 Task: Find connections with filter location Olten with filter topic #lifewith filter profile language Potuguese with filter current company Allegis Group with filter school Smt Mithibai Motiram Kundnani College of Commerce and Economics 32nd Road Bandra Mumbai 400 050 with filter industry Legislative Offices with filter service category Interaction Design with filter keywords title Brand Strategist
Action: Mouse moved to (472, 68)
Screenshot: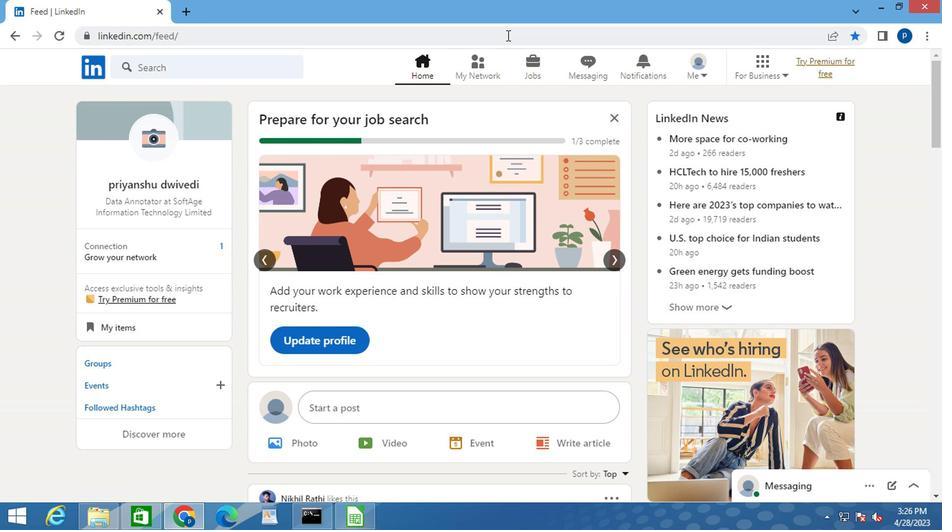 
Action: Mouse pressed left at (472, 68)
Screenshot: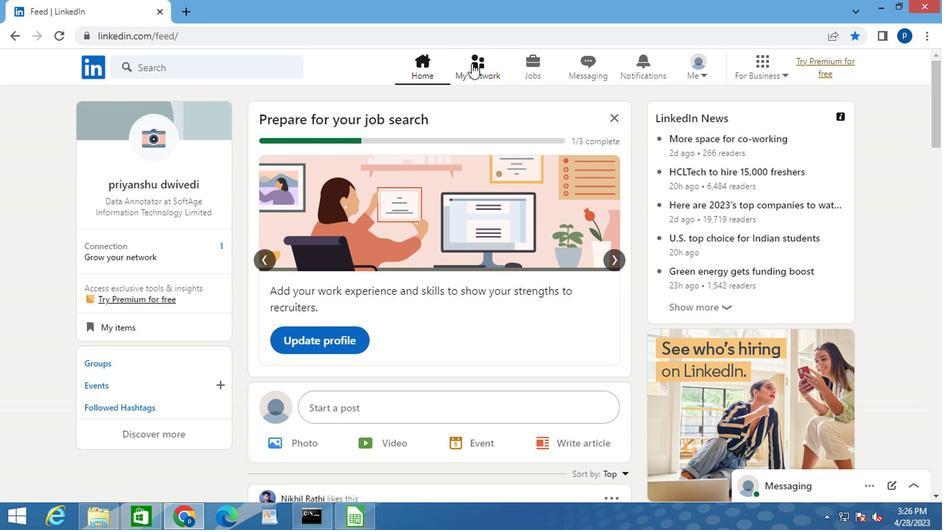 
Action: Mouse moved to (179, 148)
Screenshot: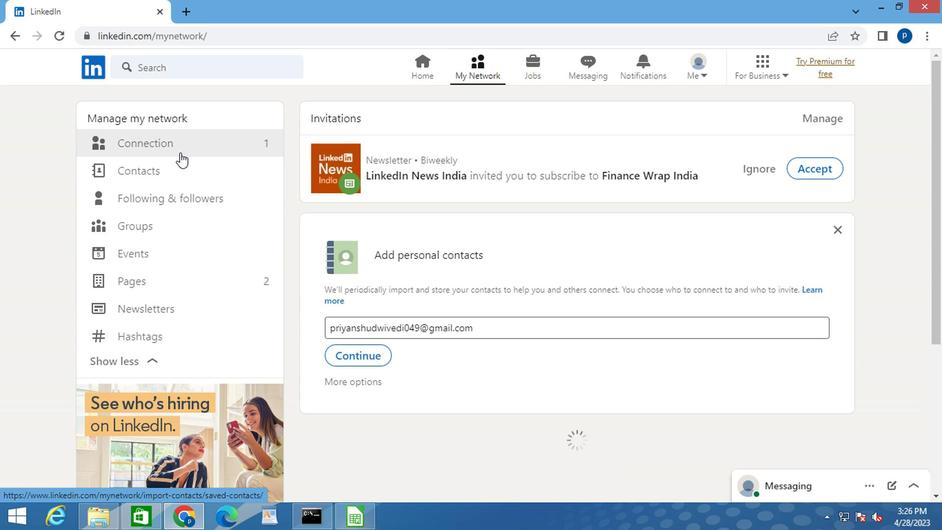 
Action: Mouse pressed left at (179, 148)
Screenshot: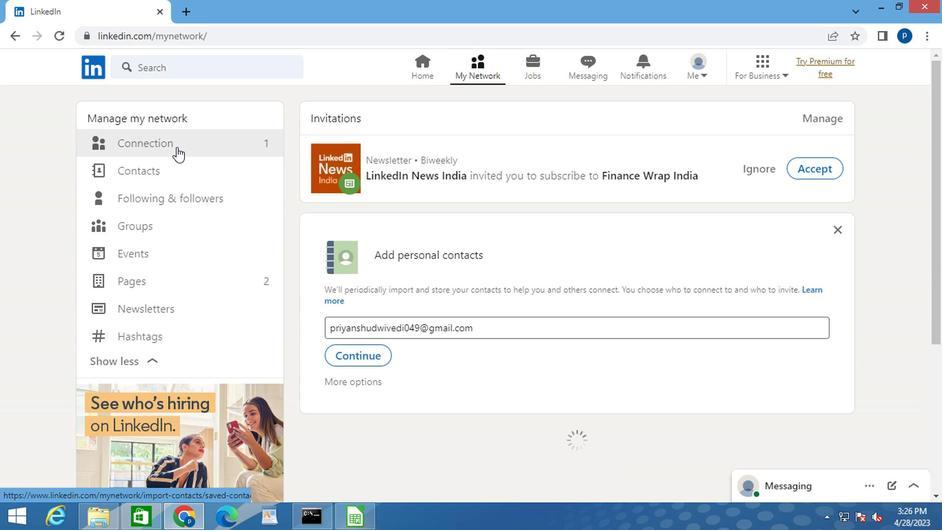 
Action: Mouse moved to (564, 150)
Screenshot: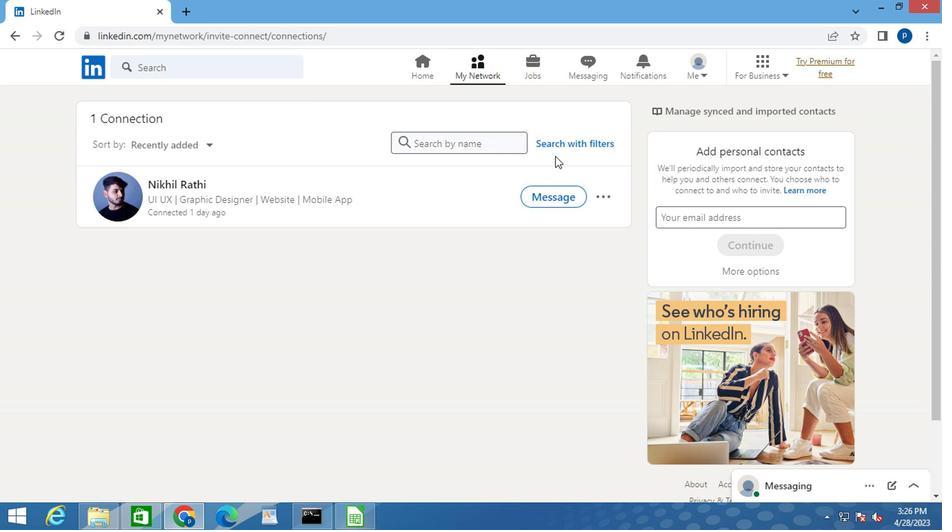 
Action: Mouse pressed left at (564, 150)
Screenshot: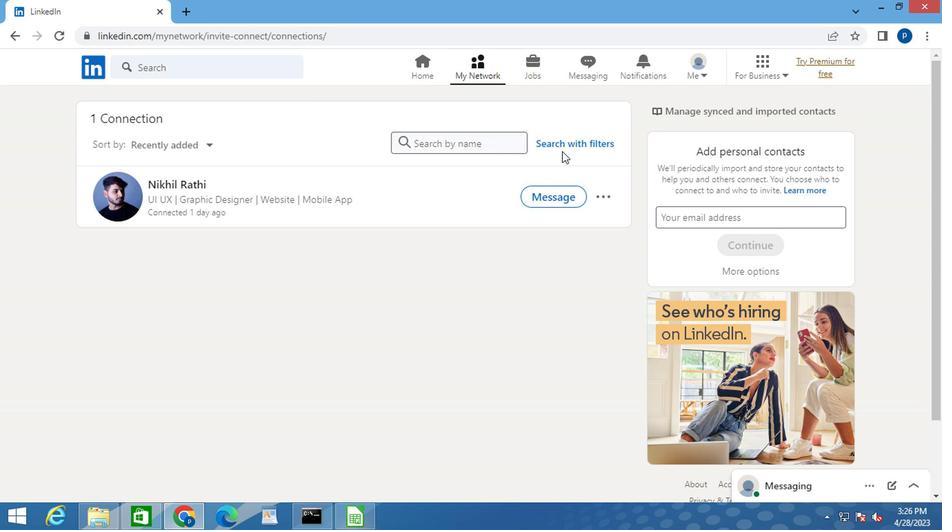 
Action: Mouse moved to (518, 111)
Screenshot: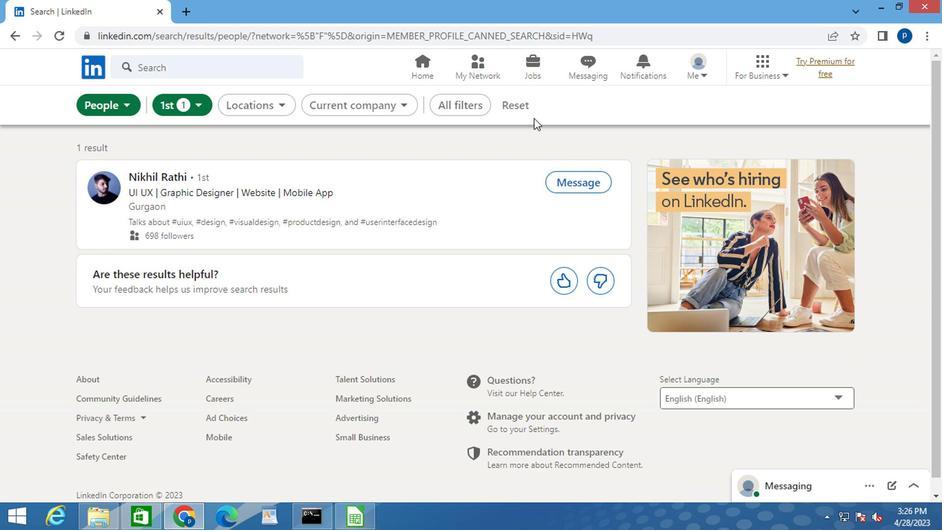 
Action: Mouse pressed left at (518, 111)
Screenshot: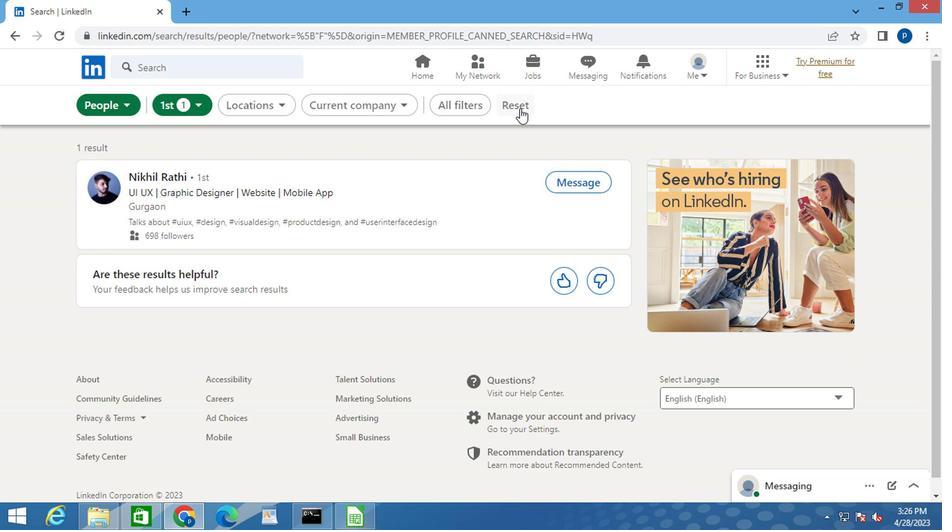 
Action: Mouse moved to (500, 107)
Screenshot: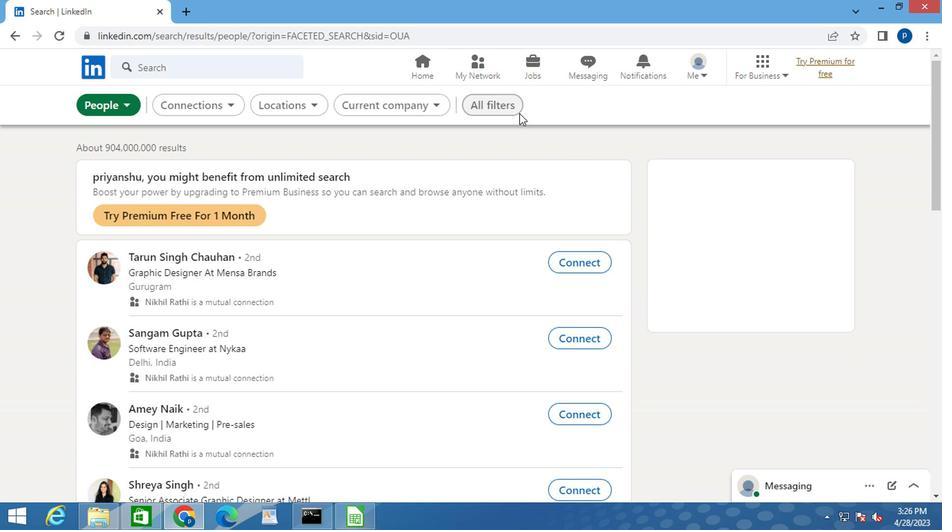 
Action: Mouse pressed left at (500, 107)
Screenshot: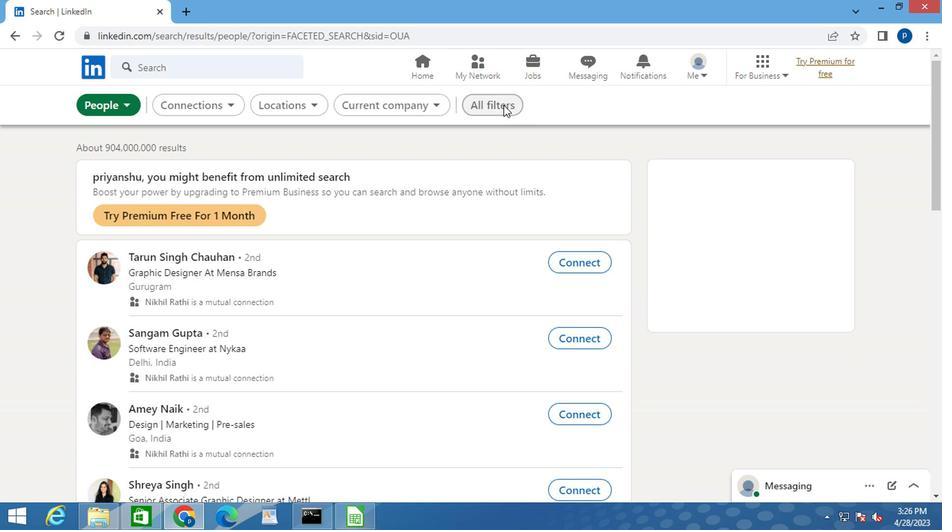 
Action: Mouse moved to (692, 339)
Screenshot: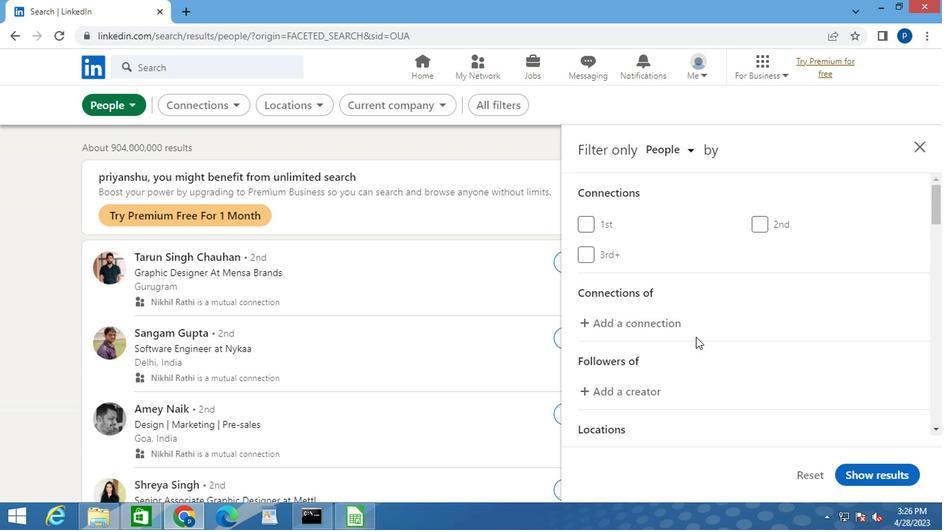 
Action: Mouse scrolled (692, 338) with delta (0, 0)
Screenshot: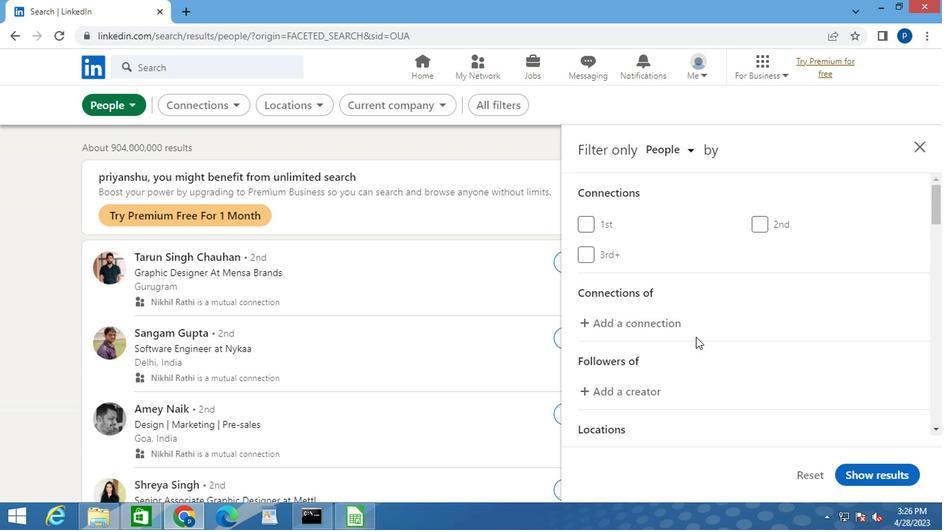 
Action: Mouse moved to (692, 339)
Screenshot: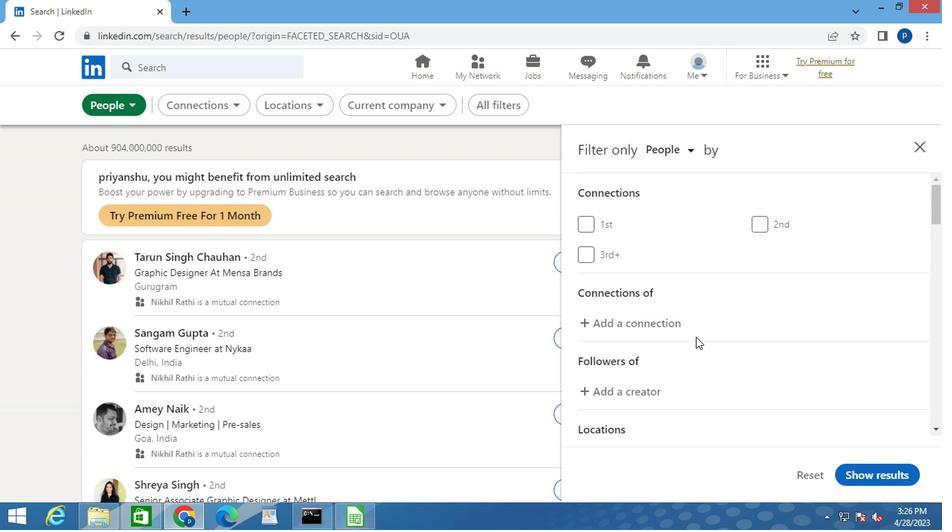 
Action: Mouse scrolled (692, 339) with delta (0, 0)
Screenshot: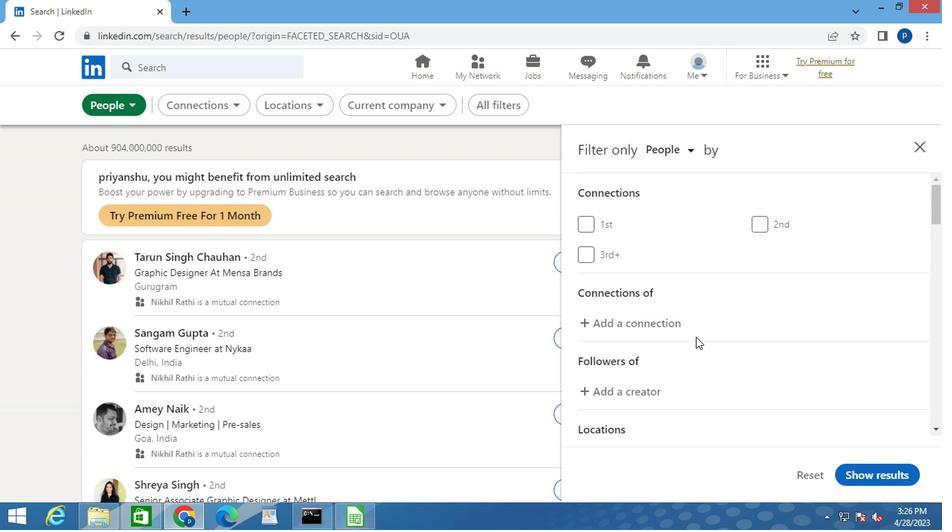 
Action: Mouse scrolled (692, 339) with delta (0, 0)
Screenshot: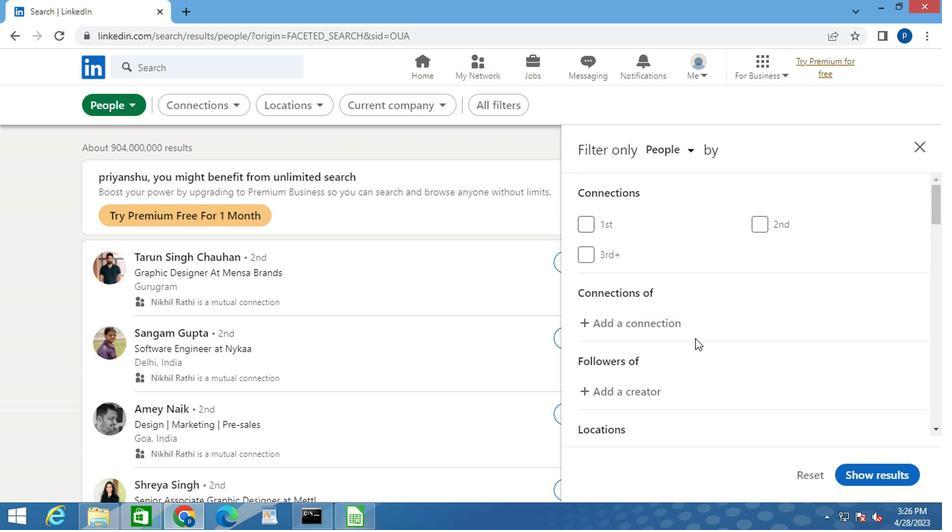 
Action: Mouse moved to (768, 310)
Screenshot: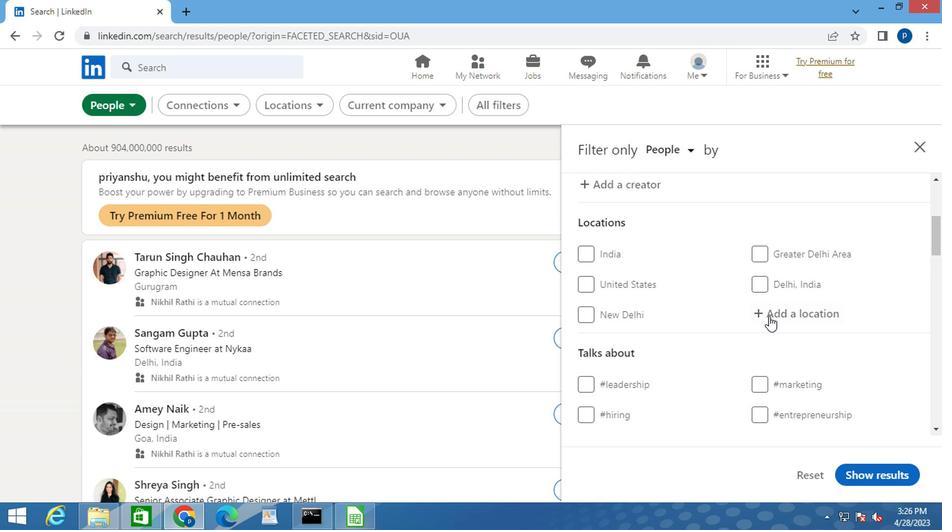 
Action: Mouse pressed left at (768, 310)
Screenshot: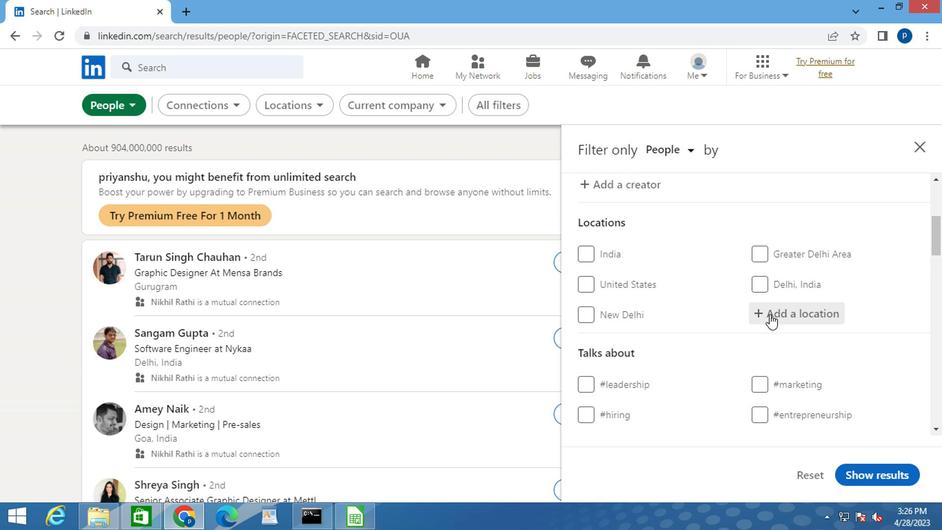 
Action: Key pressed o<Key.caps_lock>lten
Screenshot: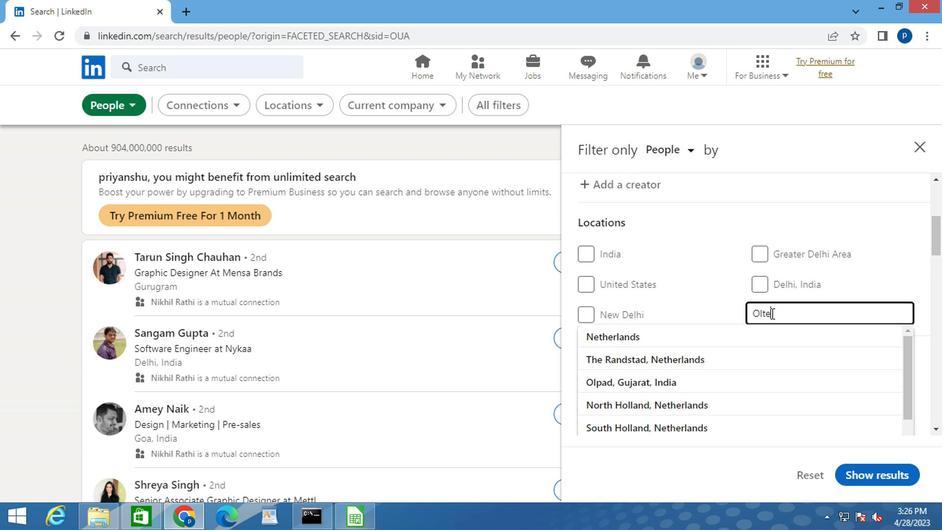 
Action: Mouse moved to (686, 328)
Screenshot: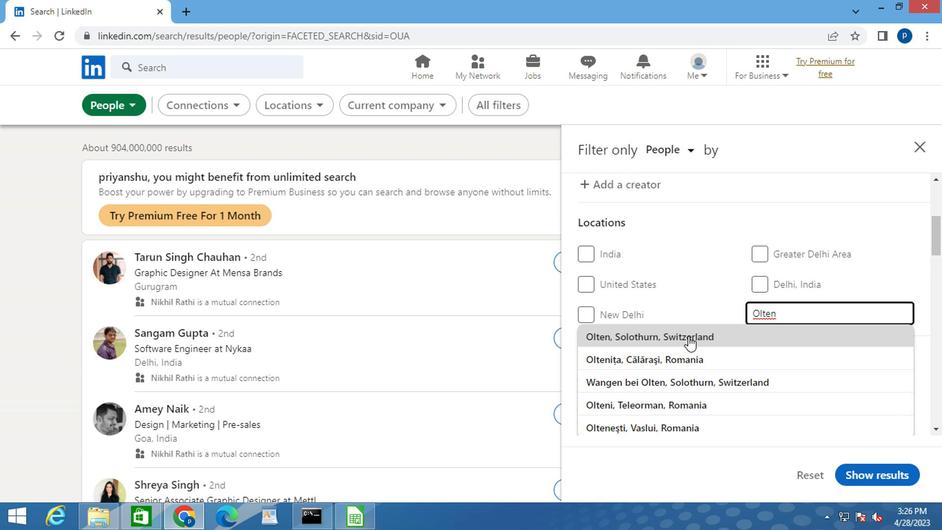 
Action: Mouse pressed left at (686, 328)
Screenshot: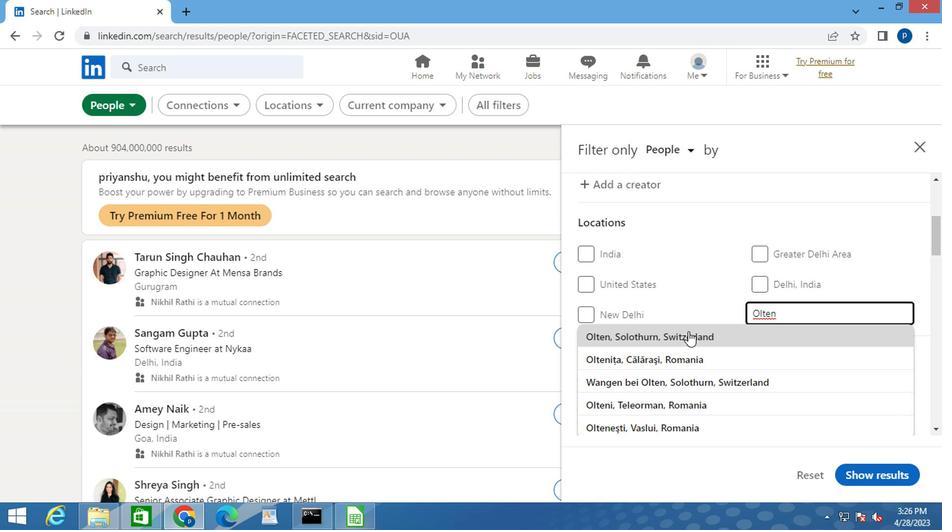 
Action: Mouse scrolled (686, 328) with delta (0, 0)
Screenshot: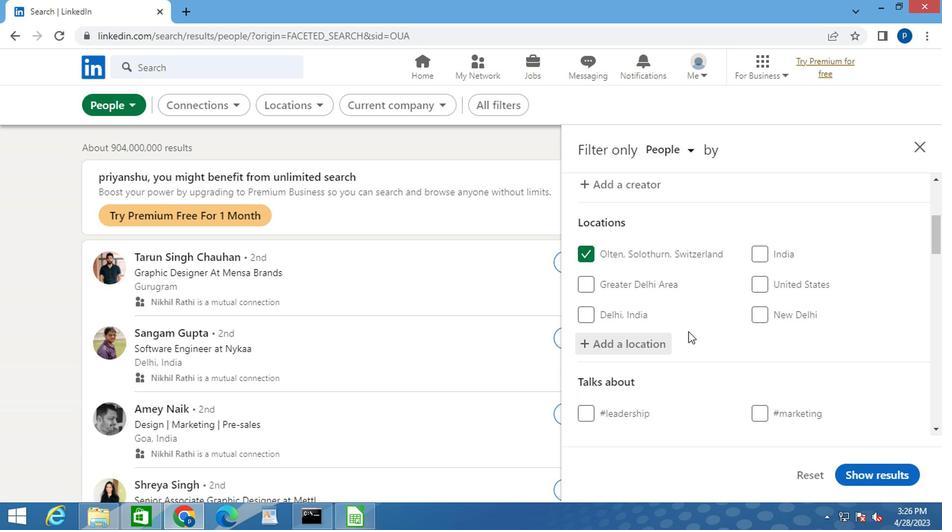 
Action: Mouse scrolled (686, 328) with delta (0, 0)
Screenshot: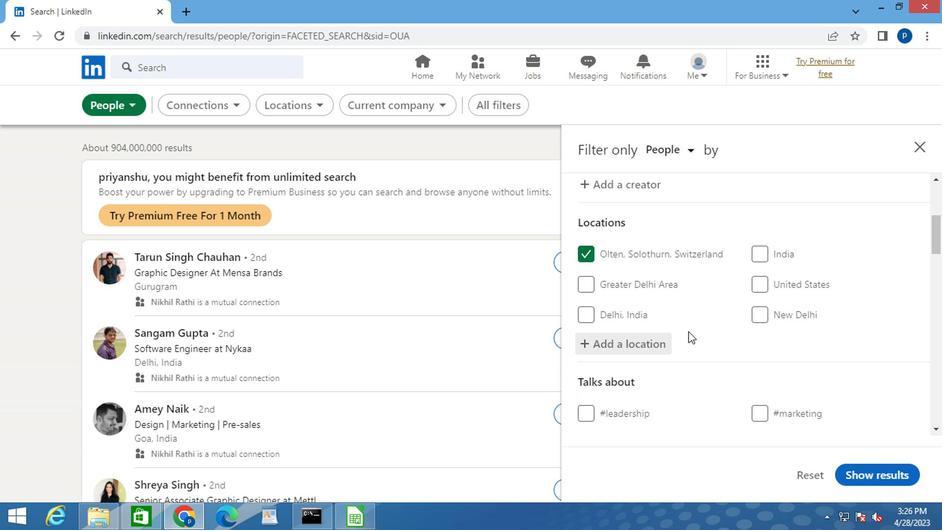 
Action: Mouse moved to (758, 323)
Screenshot: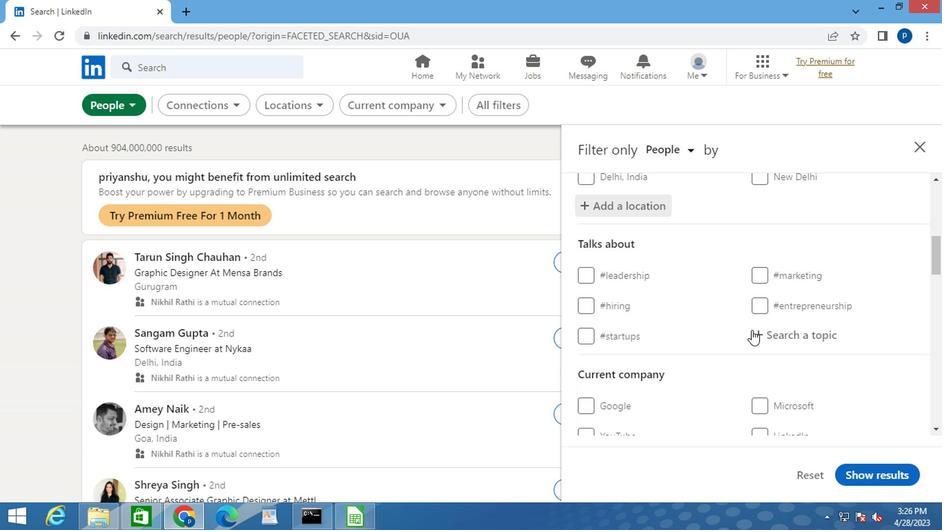 
Action: Mouse pressed left at (758, 323)
Screenshot: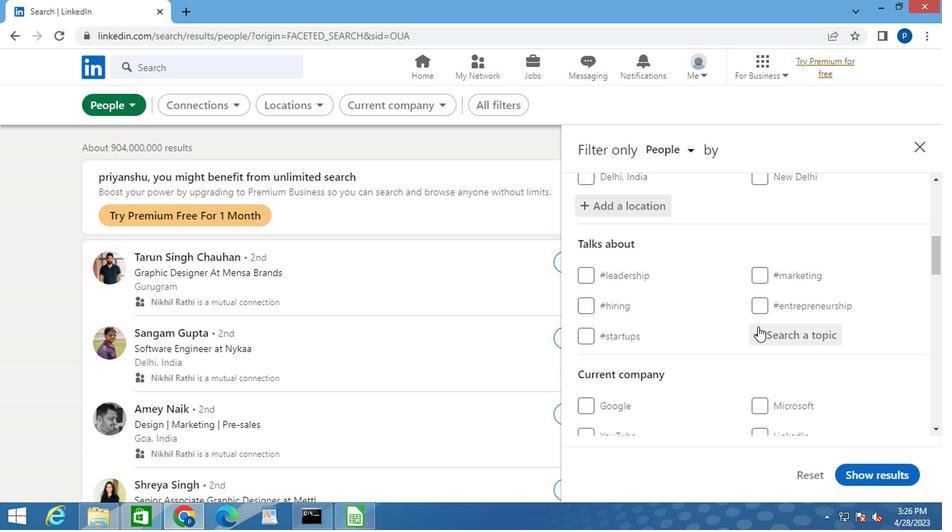
Action: Mouse moved to (758, 323)
Screenshot: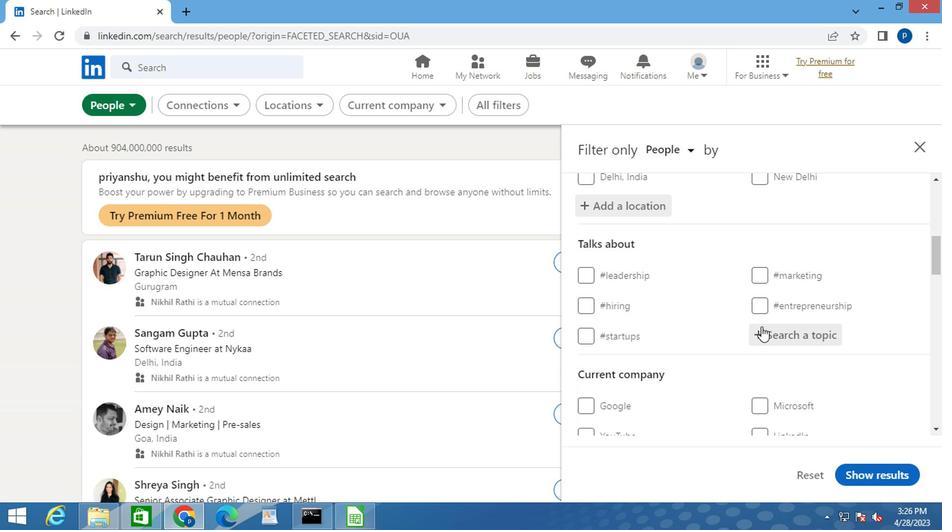 
Action: Key pressed <Key.shift>#LIFE
Screenshot: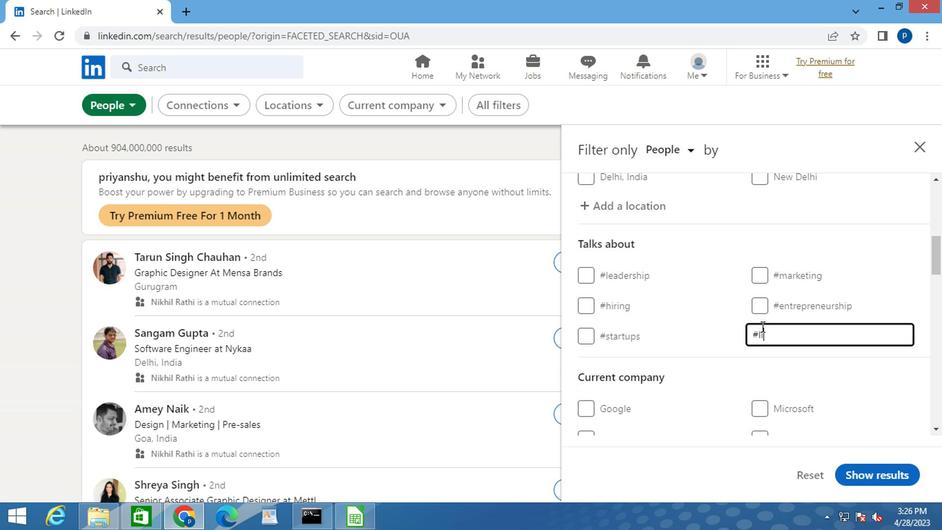 
Action: Mouse moved to (720, 356)
Screenshot: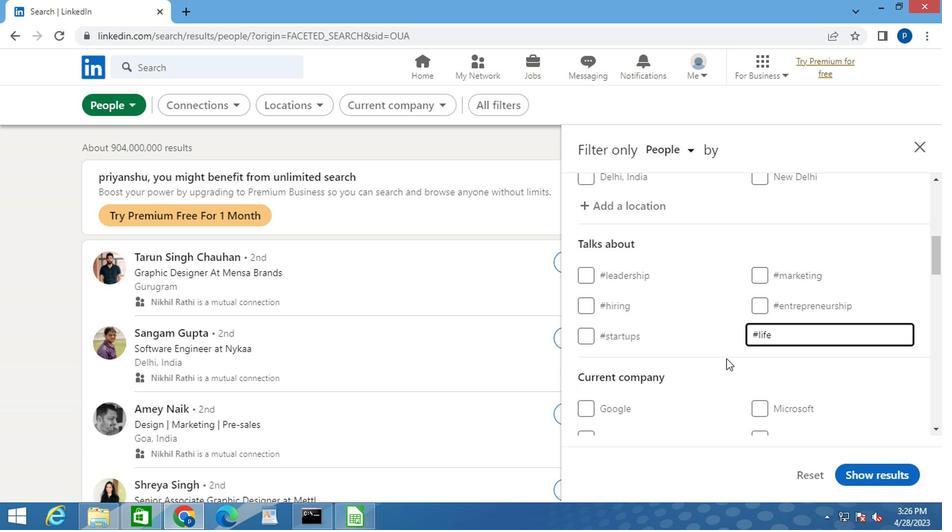
Action: Mouse scrolled (720, 356) with delta (0, 0)
Screenshot: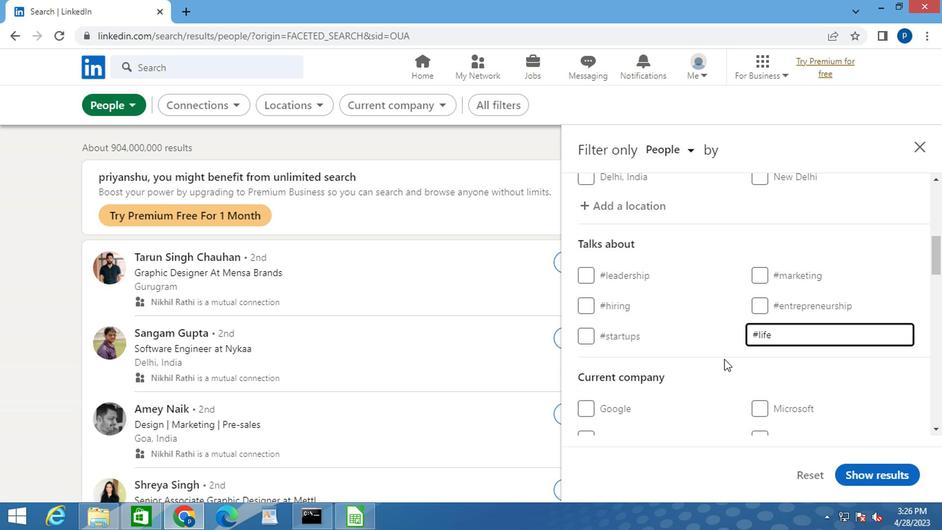 
Action: Mouse moved to (719, 357)
Screenshot: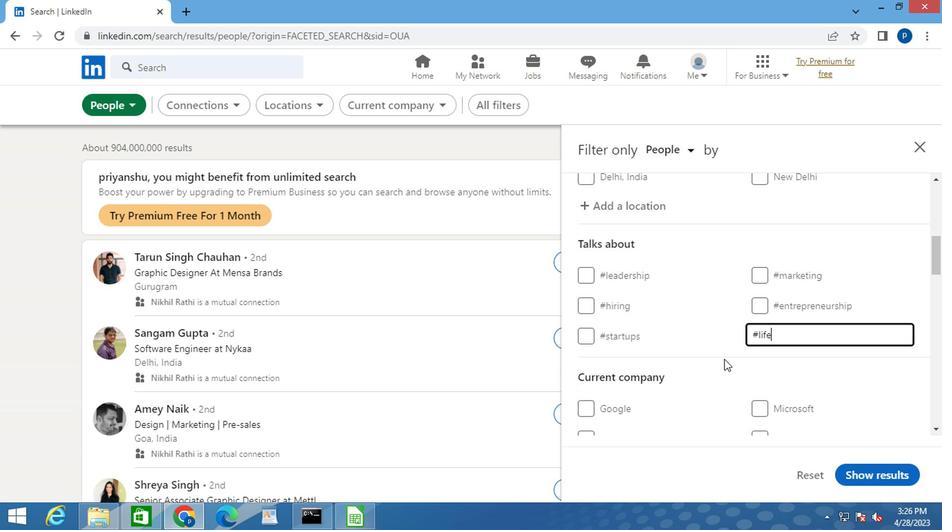 
Action: Mouse scrolled (719, 356) with delta (0, 0)
Screenshot: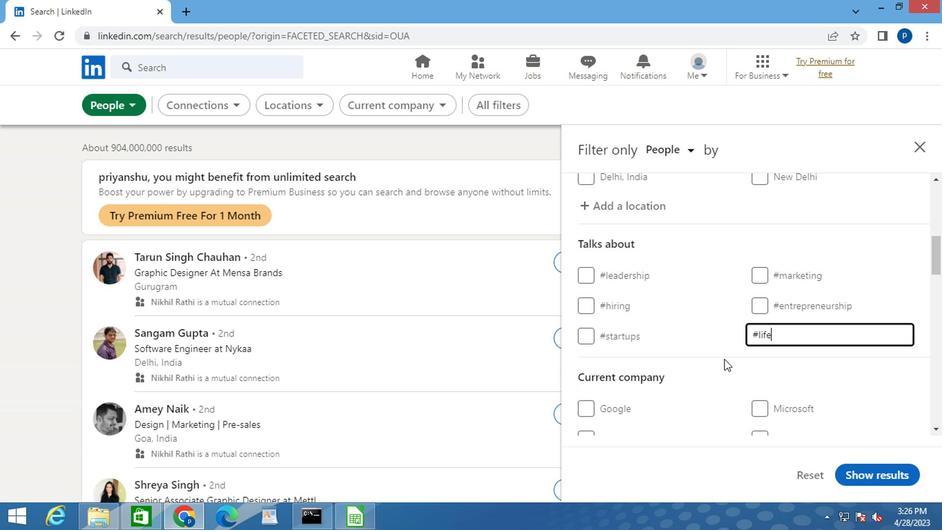 
Action: Mouse scrolled (719, 356) with delta (0, 0)
Screenshot: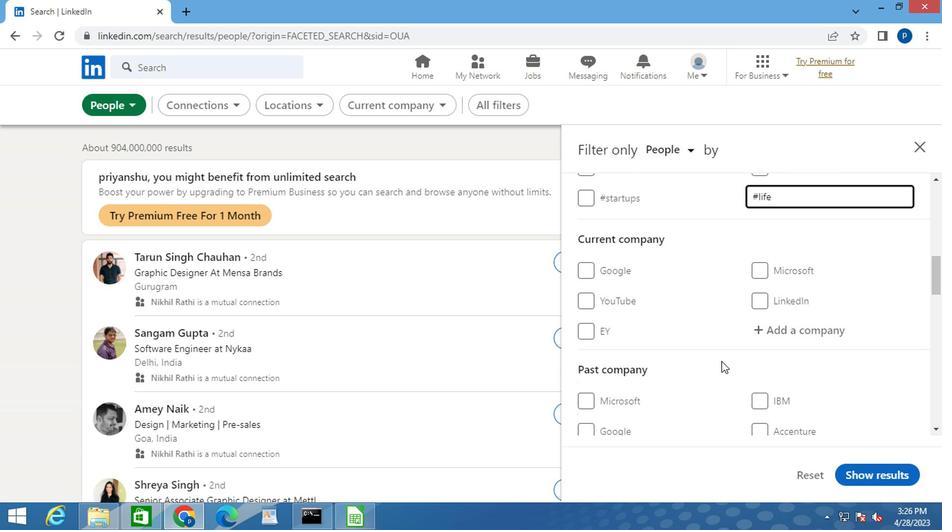 
Action: Mouse scrolled (719, 356) with delta (0, 0)
Screenshot: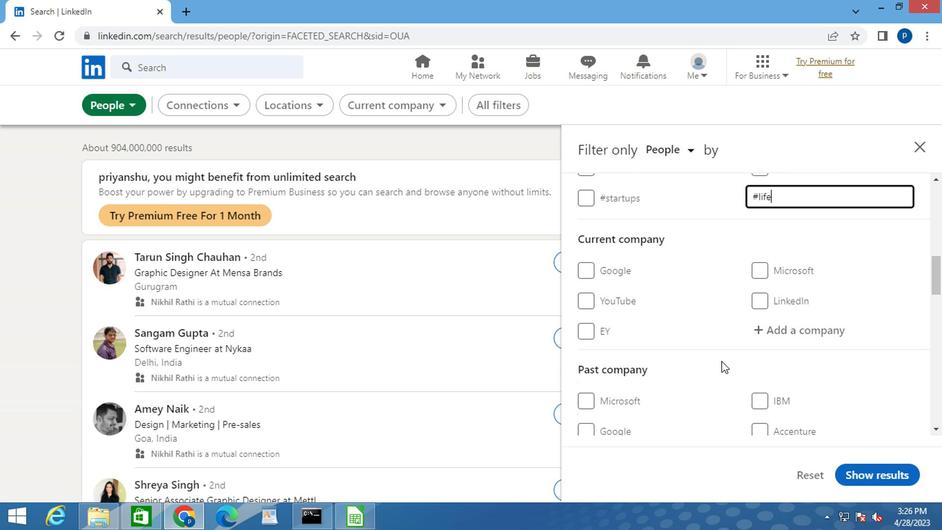 
Action: Mouse moved to (685, 336)
Screenshot: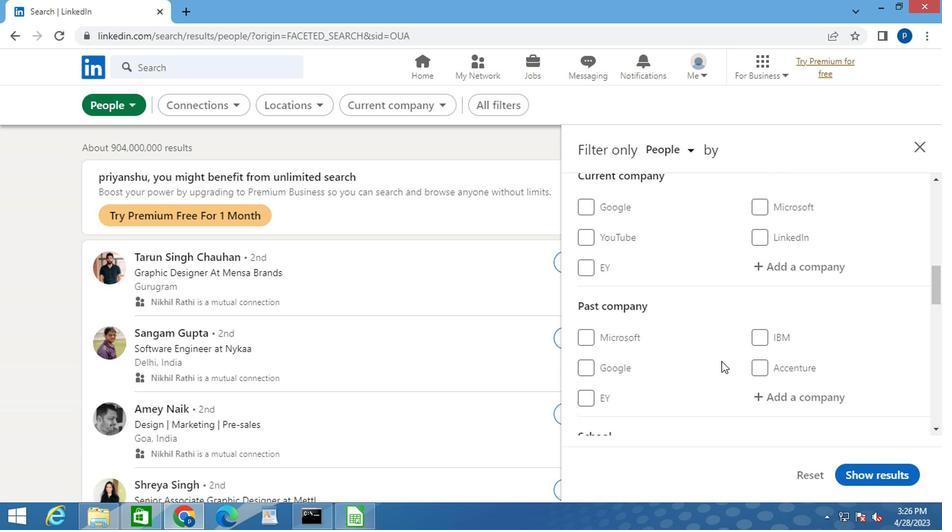 
Action: Mouse scrolled (685, 335) with delta (0, 0)
Screenshot: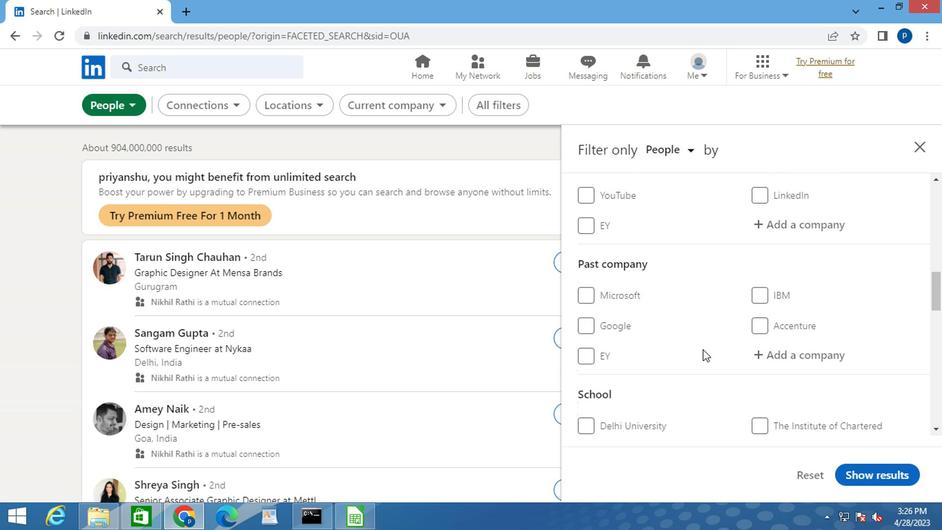 
Action: Mouse scrolled (685, 335) with delta (0, 0)
Screenshot: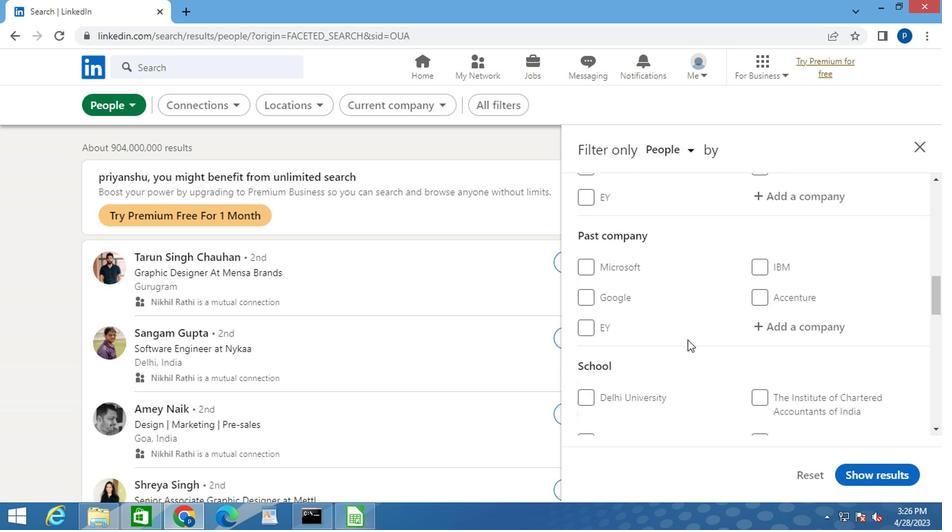 
Action: Mouse moved to (692, 336)
Screenshot: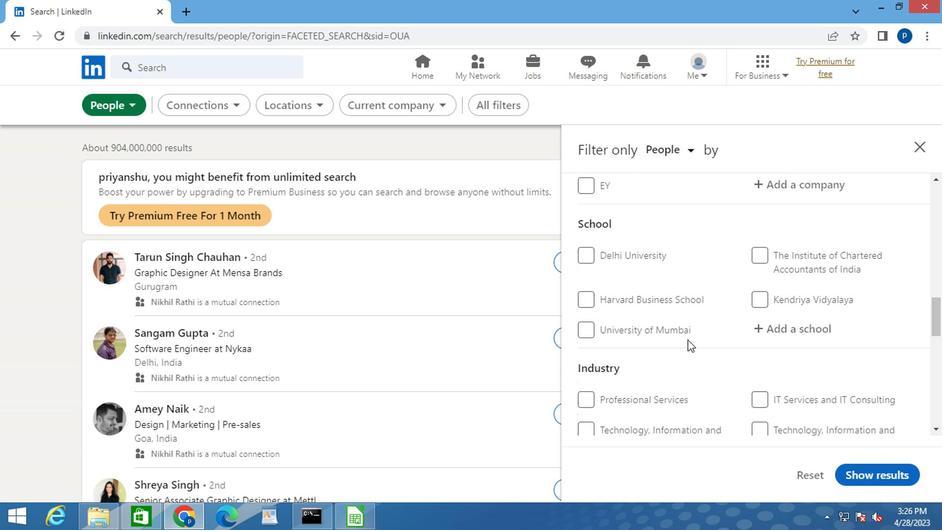
Action: Mouse scrolled (692, 335) with delta (0, 0)
Screenshot: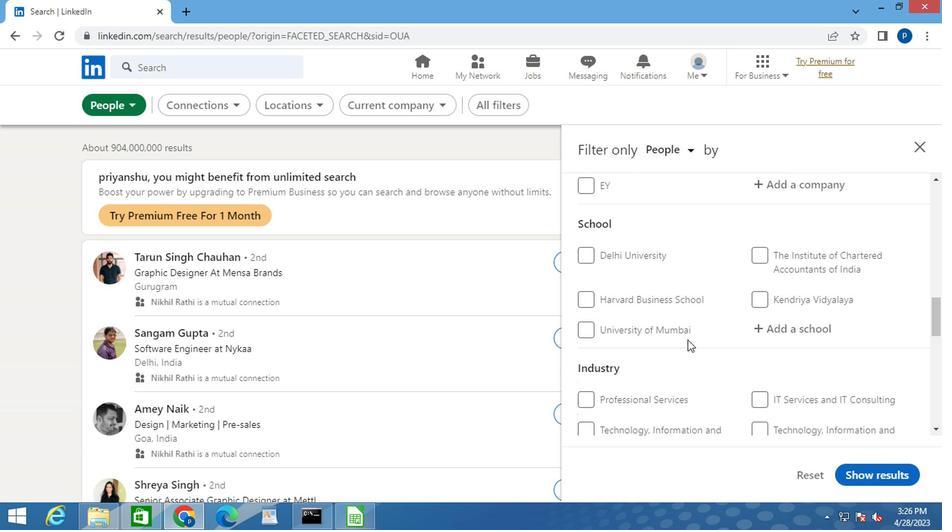
Action: Mouse moved to (713, 339)
Screenshot: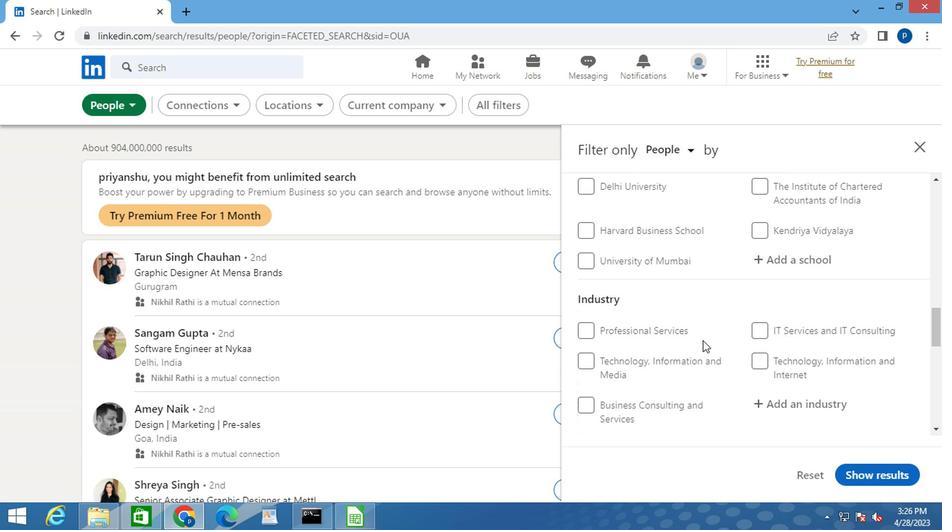 
Action: Mouse scrolled (713, 339) with delta (0, 0)
Screenshot: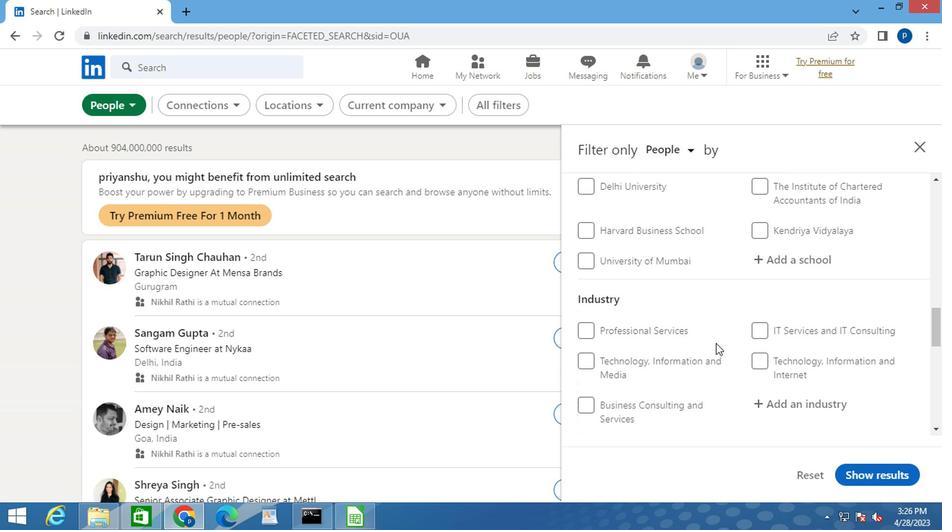 
Action: Mouse moved to (713, 339)
Screenshot: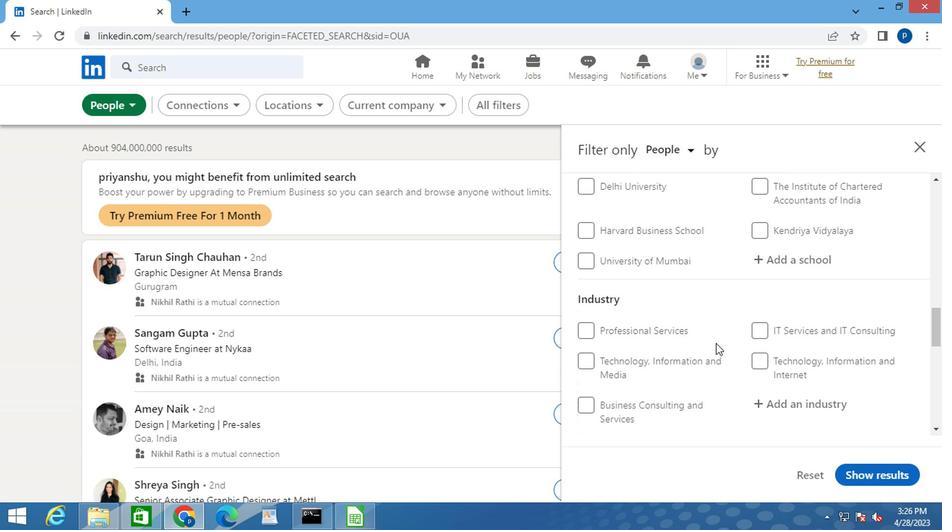 
Action: Mouse scrolled (713, 339) with delta (0, 0)
Screenshot: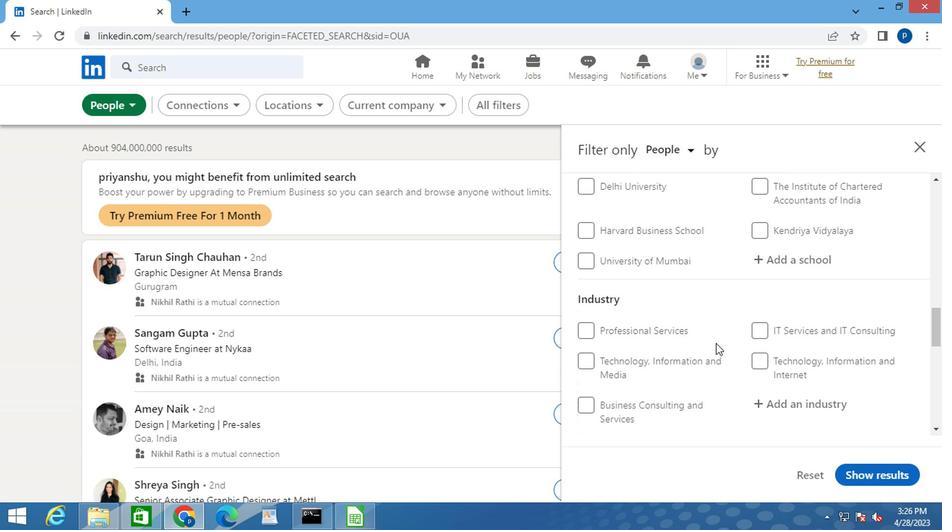 
Action: Mouse moved to (756, 374)
Screenshot: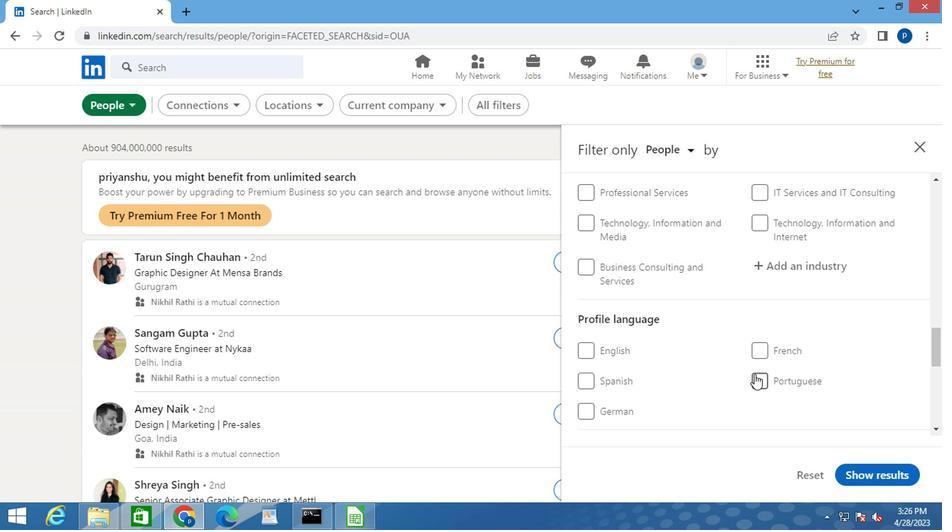 
Action: Mouse pressed left at (756, 374)
Screenshot: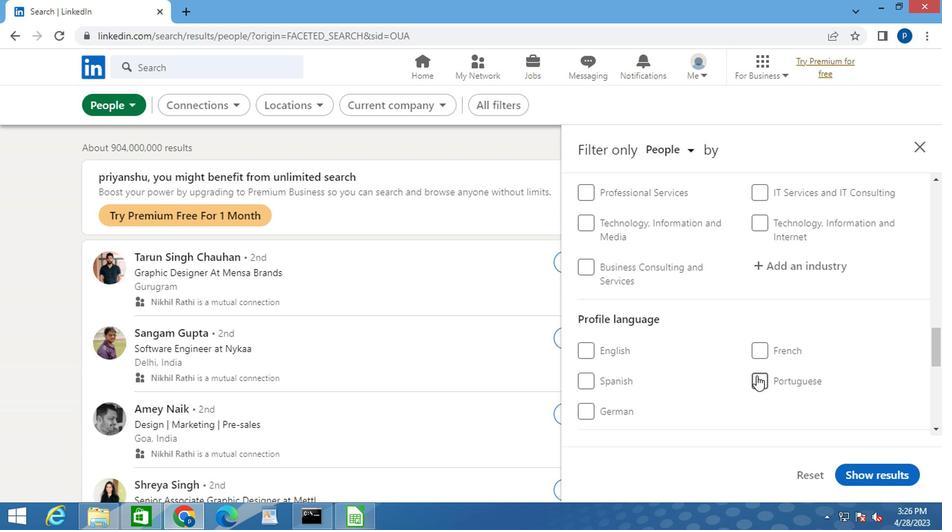 
Action: Mouse moved to (717, 328)
Screenshot: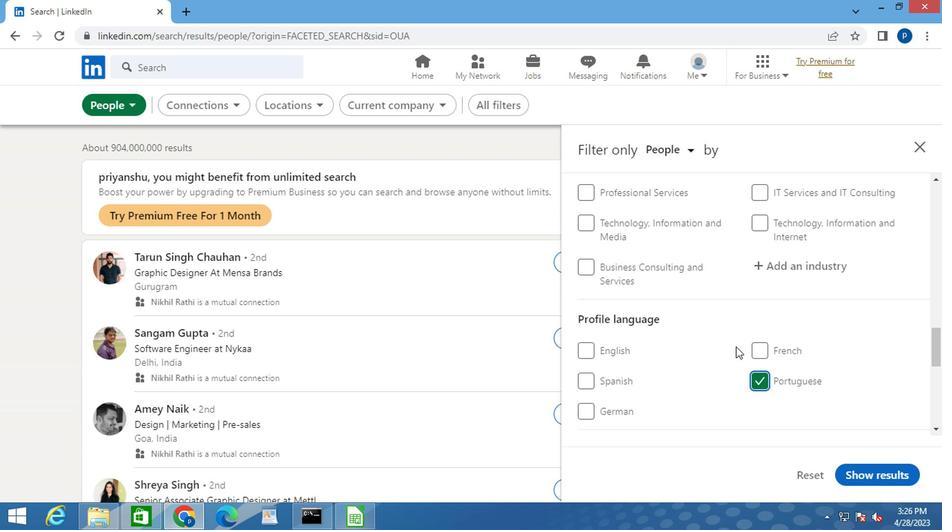
Action: Mouse scrolled (717, 329) with delta (0, 0)
Screenshot: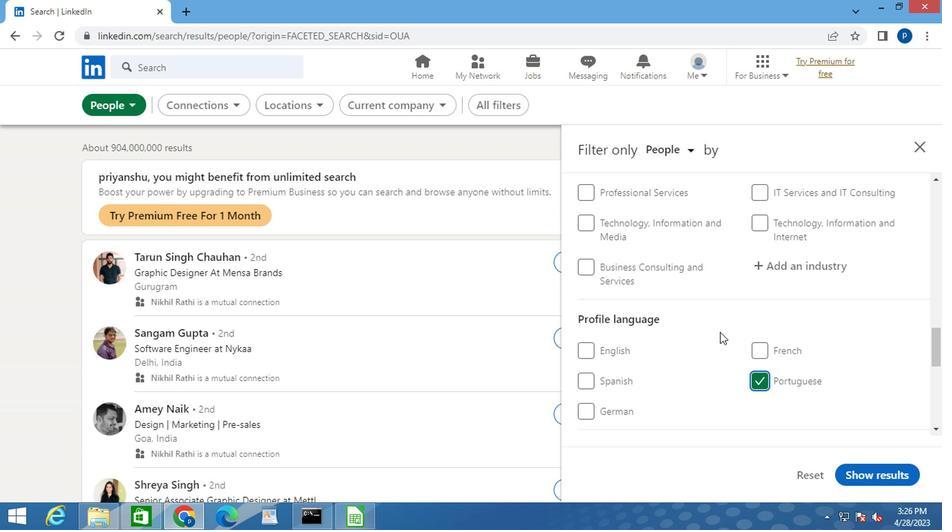 
Action: Mouse scrolled (717, 329) with delta (0, 0)
Screenshot: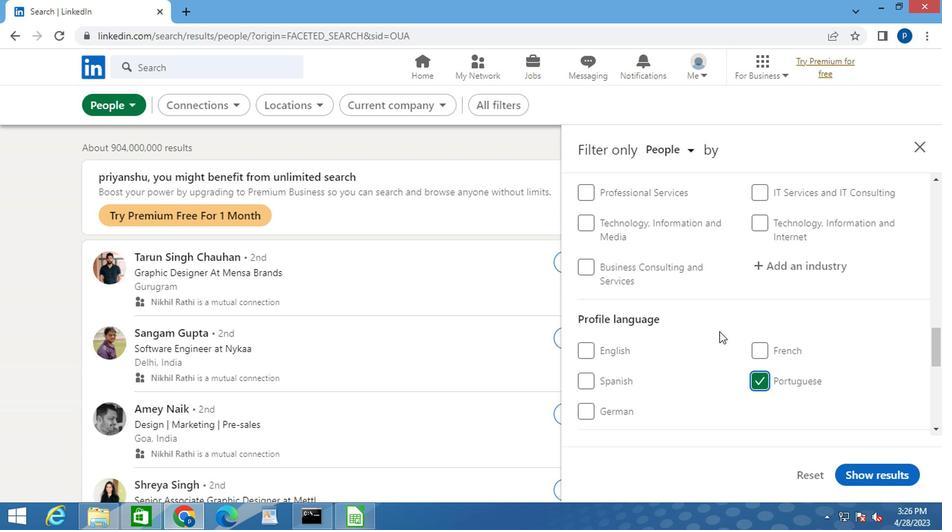 
Action: Mouse scrolled (717, 329) with delta (0, 0)
Screenshot: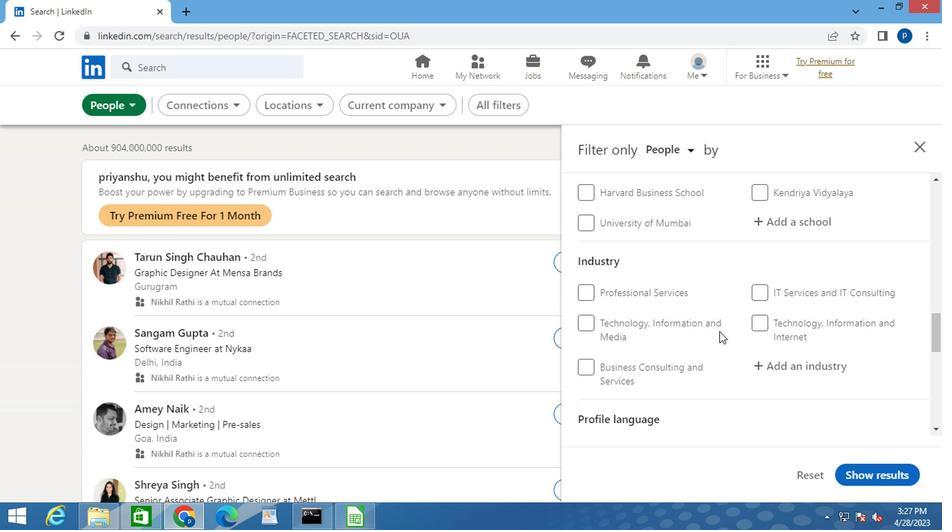 
Action: Mouse scrolled (717, 329) with delta (0, 0)
Screenshot: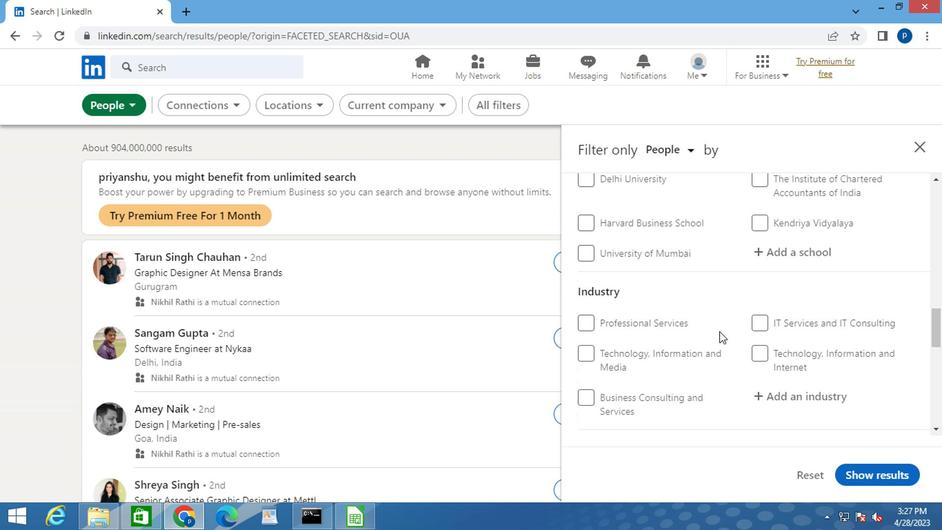 
Action: Mouse scrolled (717, 329) with delta (0, 0)
Screenshot: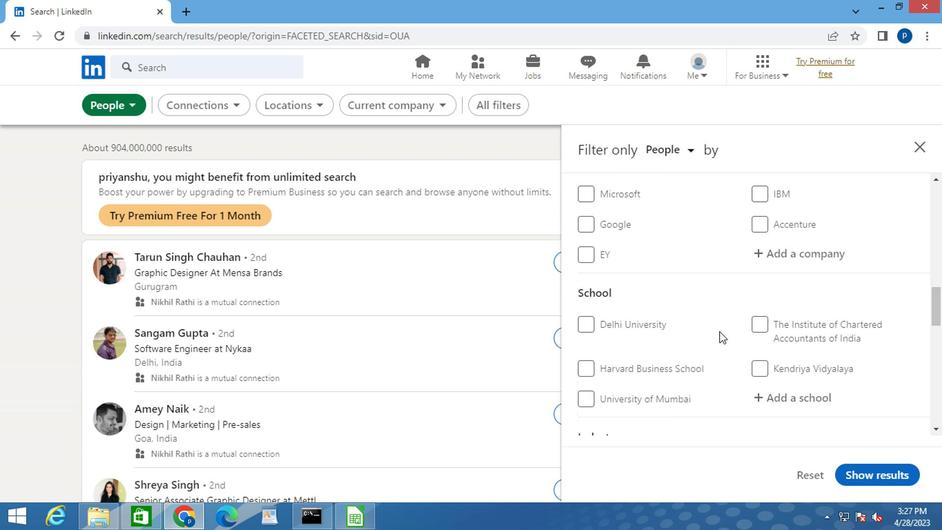 
Action: Mouse scrolled (717, 329) with delta (0, 0)
Screenshot: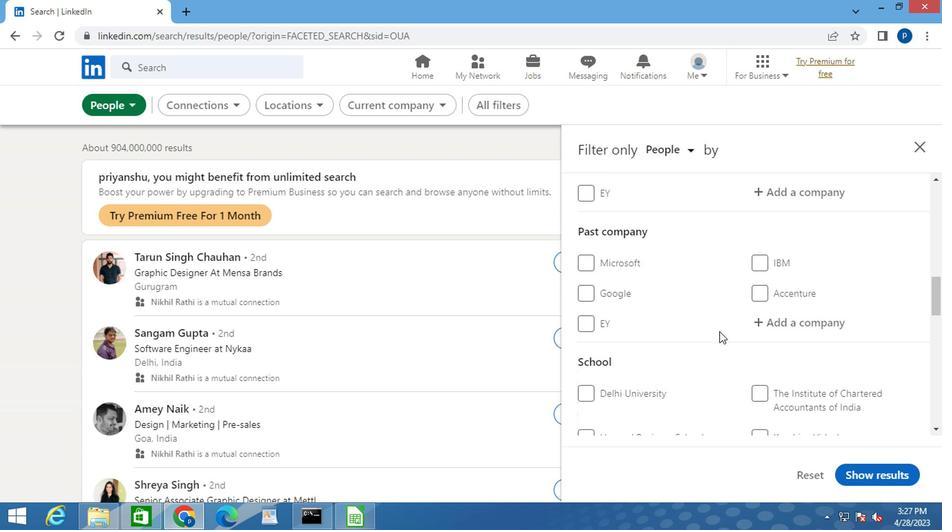 
Action: Mouse moved to (802, 291)
Screenshot: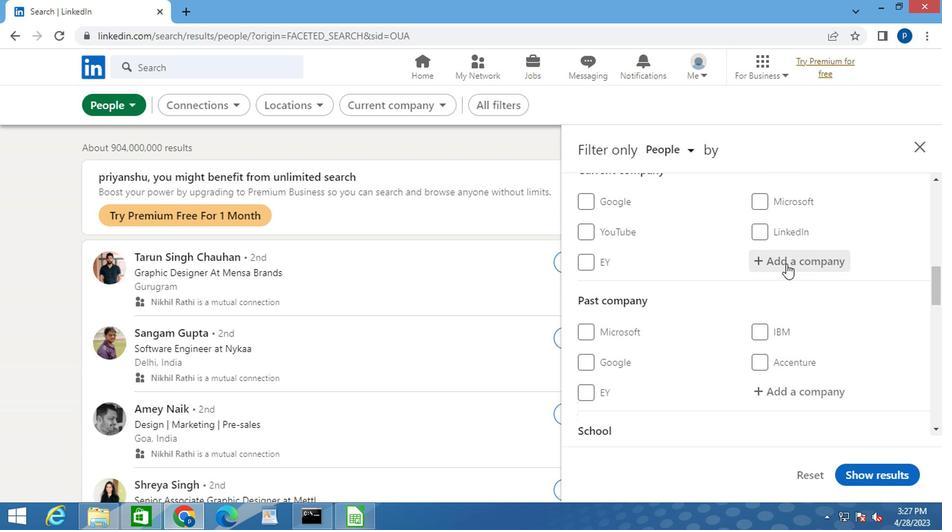 
Action: Mouse scrolled (802, 292) with delta (0, 0)
Screenshot: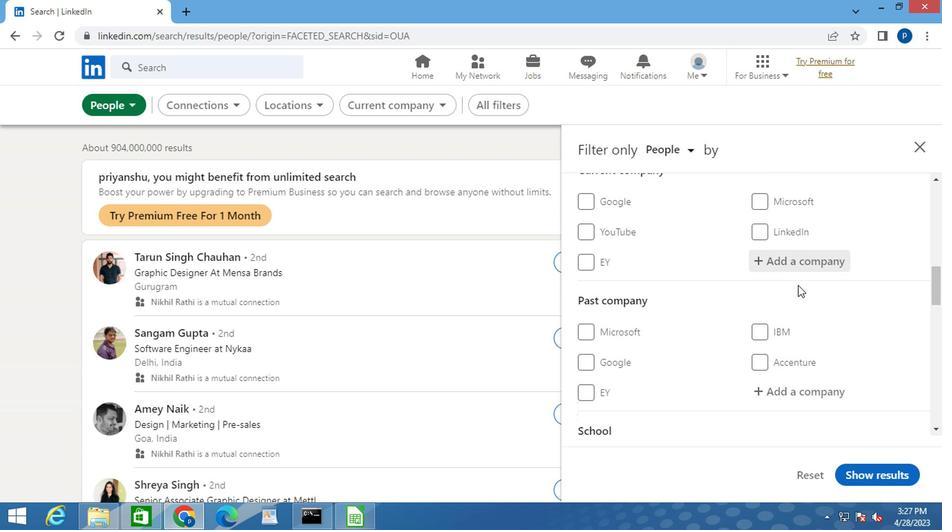 
Action: Mouse moved to (788, 321)
Screenshot: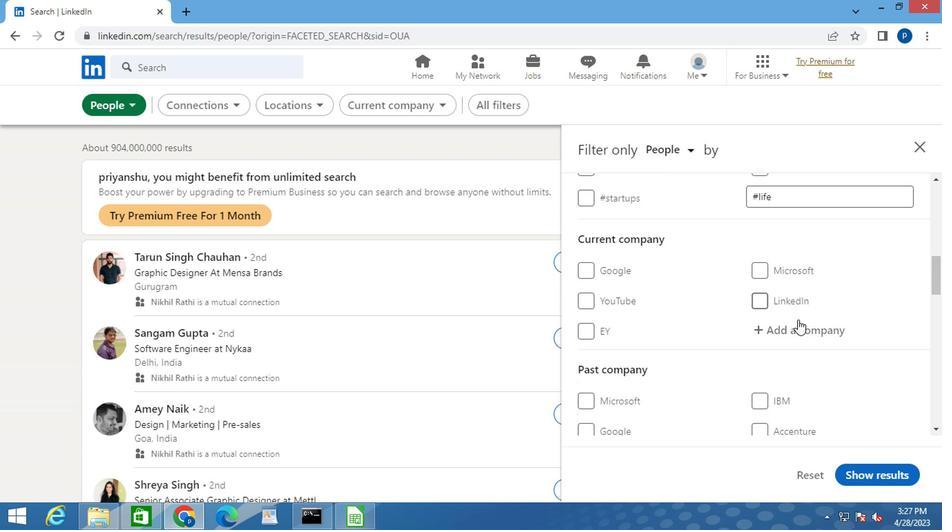 
Action: Mouse pressed left at (788, 321)
Screenshot: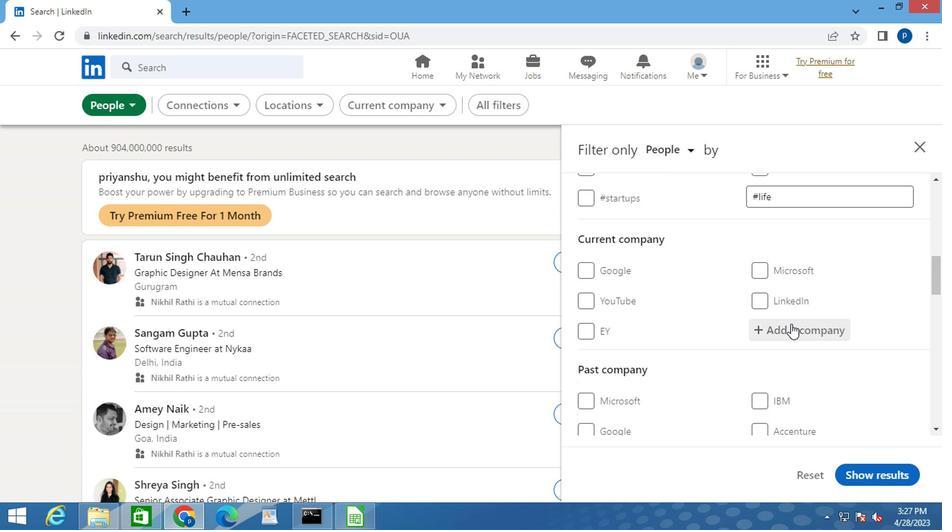 
Action: Key pressed <Key.caps_lock>A<Key.caps_lock>LLEGIS
Screenshot: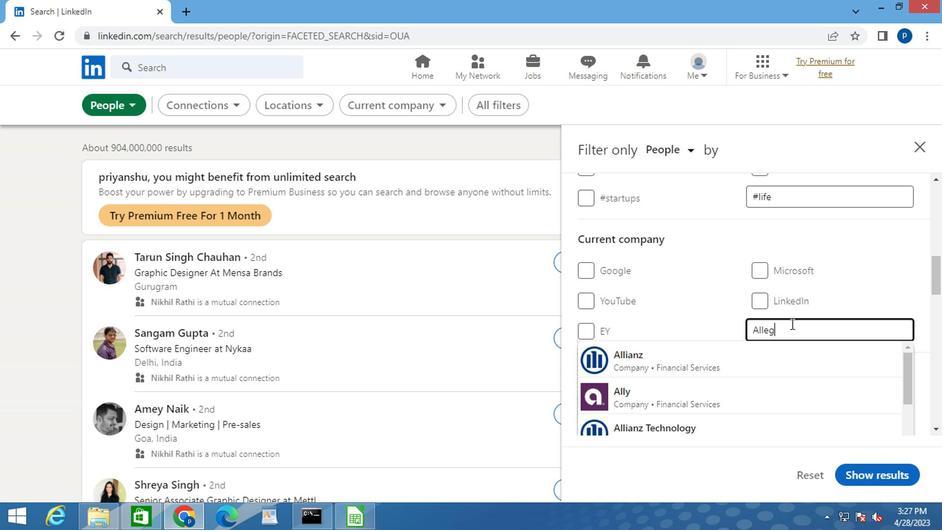 
Action: Mouse moved to (709, 352)
Screenshot: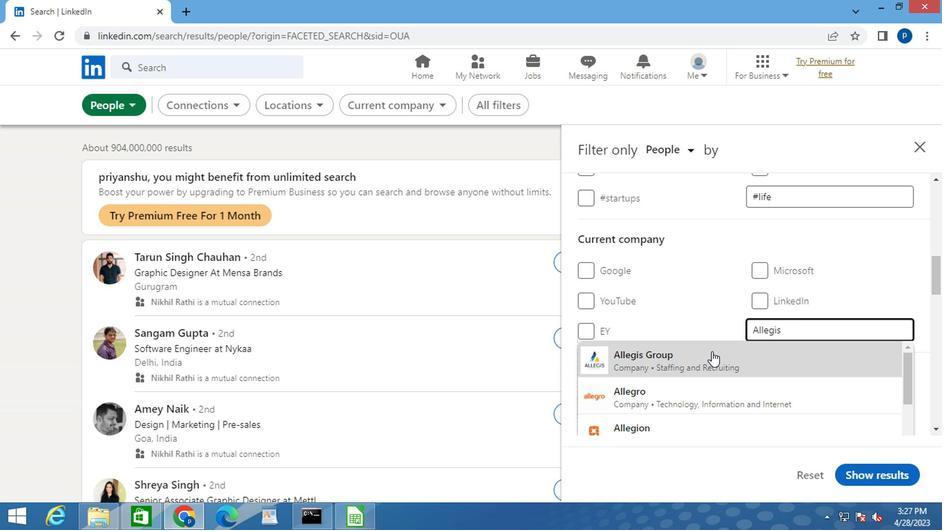 
Action: Mouse pressed left at (709, 352)
Screenshot: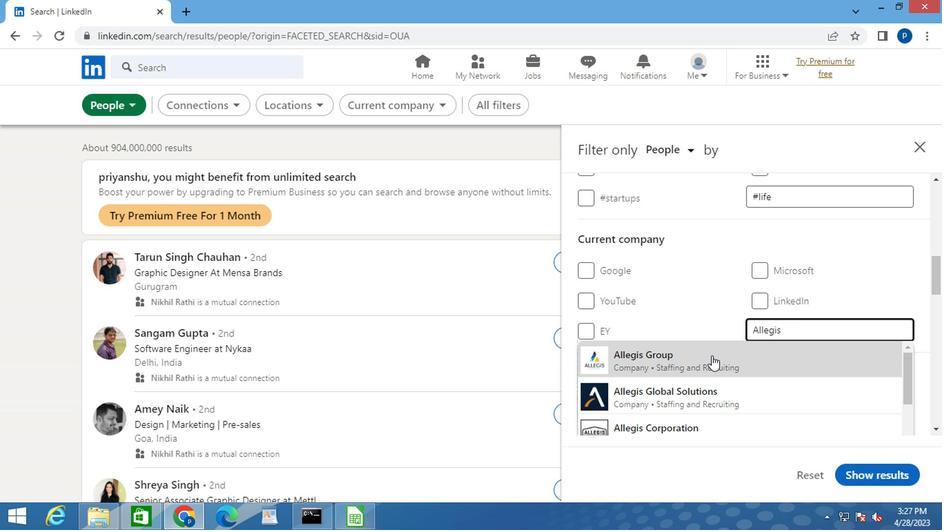 
Action: Mouse moved to (695, 337)
Screenshot: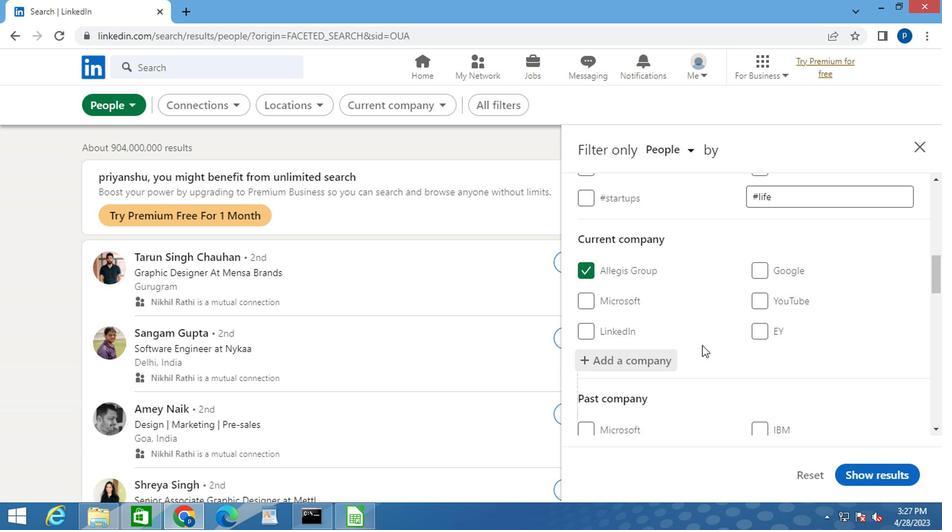 
Action: Mouse scrolled (695, 336) with delta (0, 0)
Screenshot: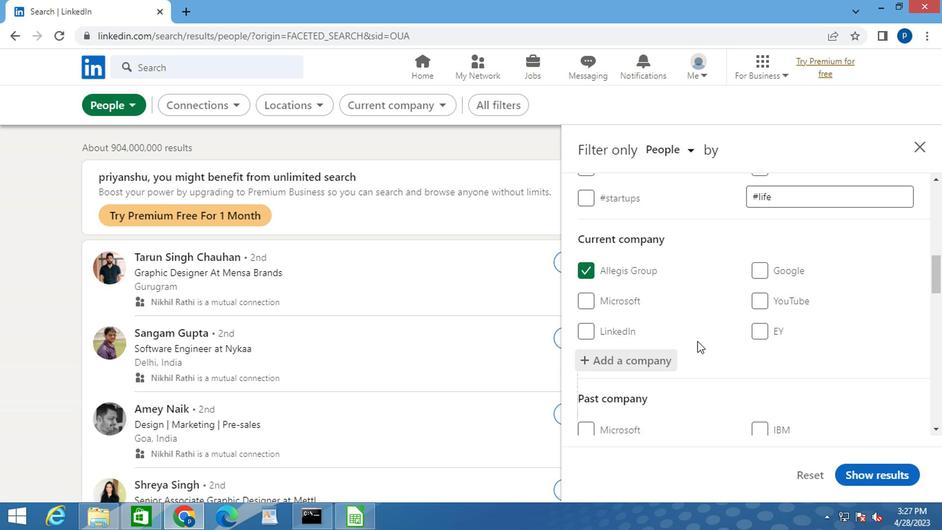 
Action: Mouse moved to (688, 324)
Screenshot: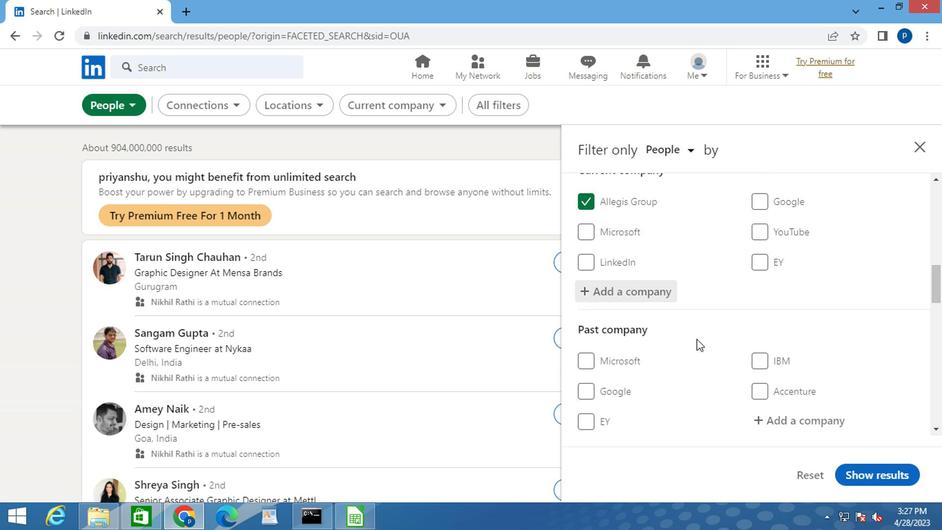 
Action: Mouse scrolled (688, 323) with delta (0, 0)
Screenshot: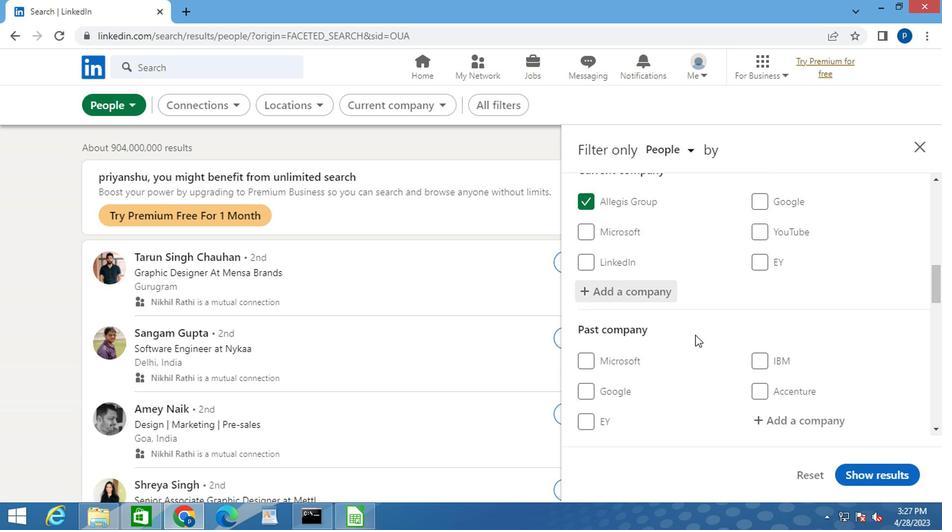 
Action: Mouse scrolled (688, 323) with delta (0, 0)
Screenshot: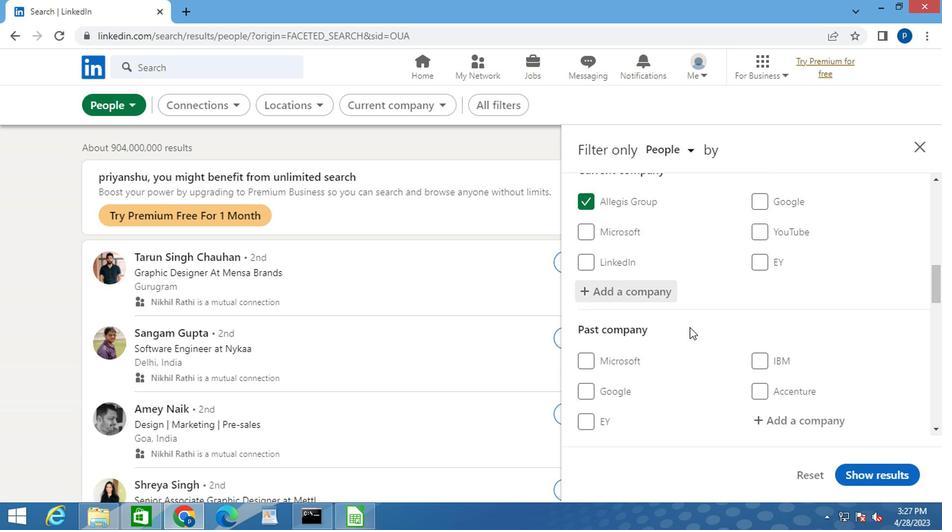 
Action: Mouse scrolled (688, 323) with delta (0, 0)
Screenshot: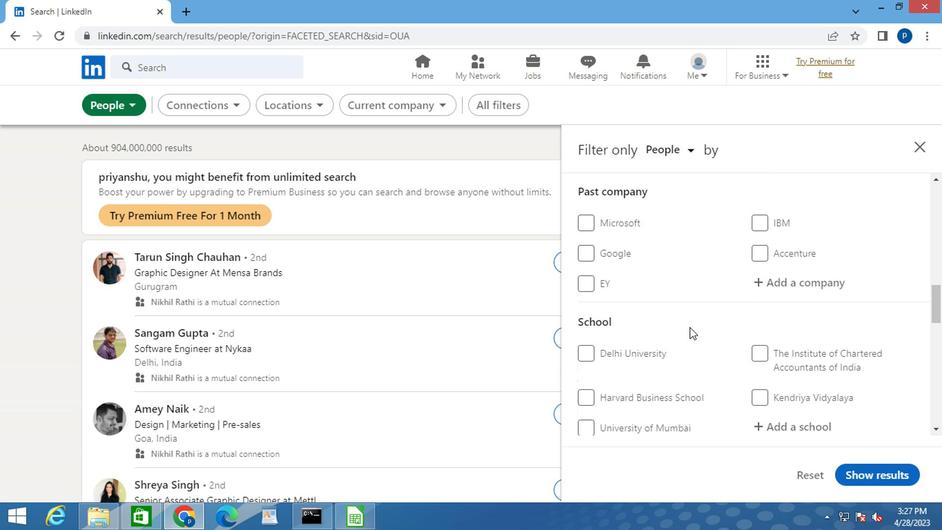 
Action: Mouse moved to (760, 345)
Screenshot: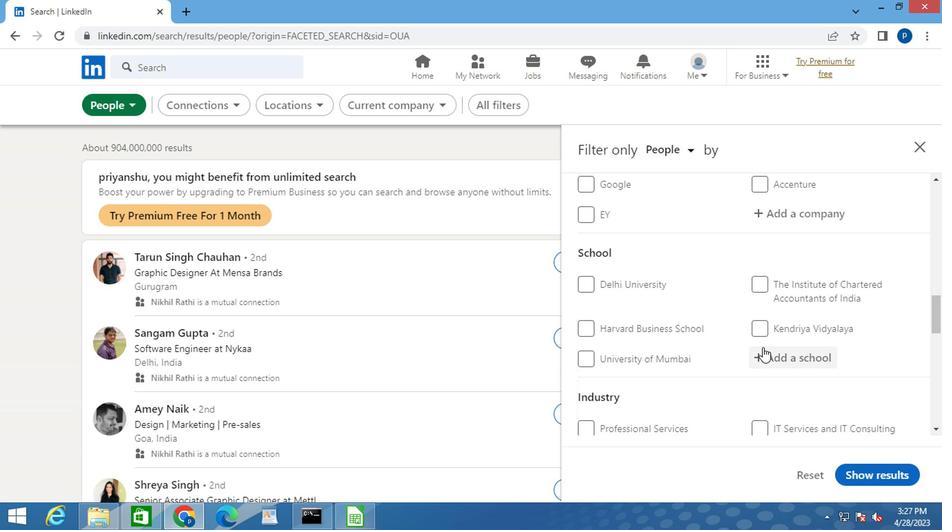 
Action: Mouse pressed left at (760, 345)
Screenshot: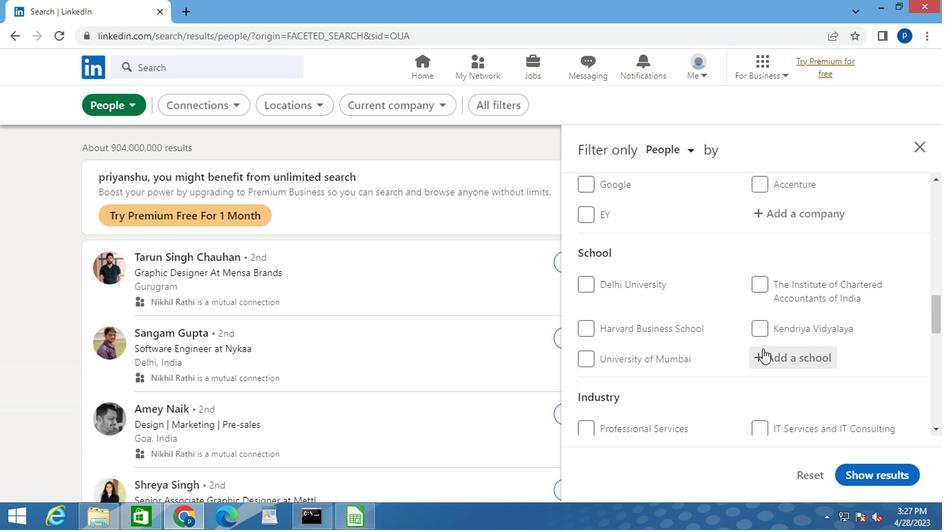 
Action: Key pressed <Key.caps_lock>S<Key.caps_lock>MT<Key.space><Key.caps_lock>M<Key.caps_lock>ITHIBAI<Key.space><Key.caps_lock>M<Key.caps_lock>OTIRAM
Screenshot: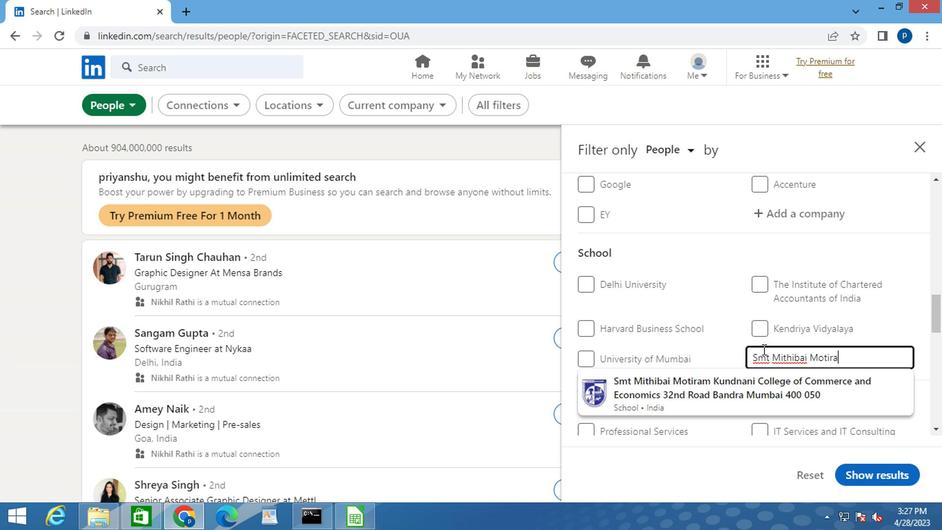 
Action: Mouse moved to (754, 381)
Screenshot: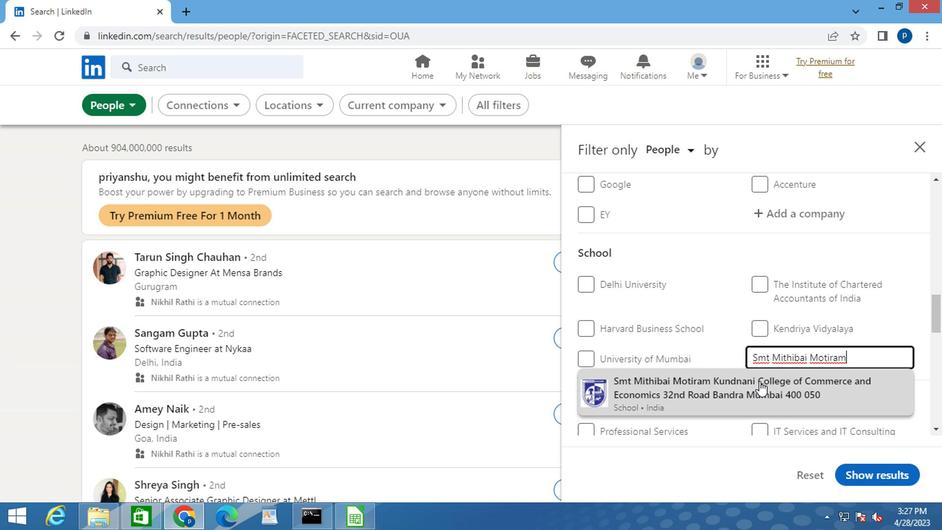 
Action: Mouse pressed left at (754, 381)
Screenshot: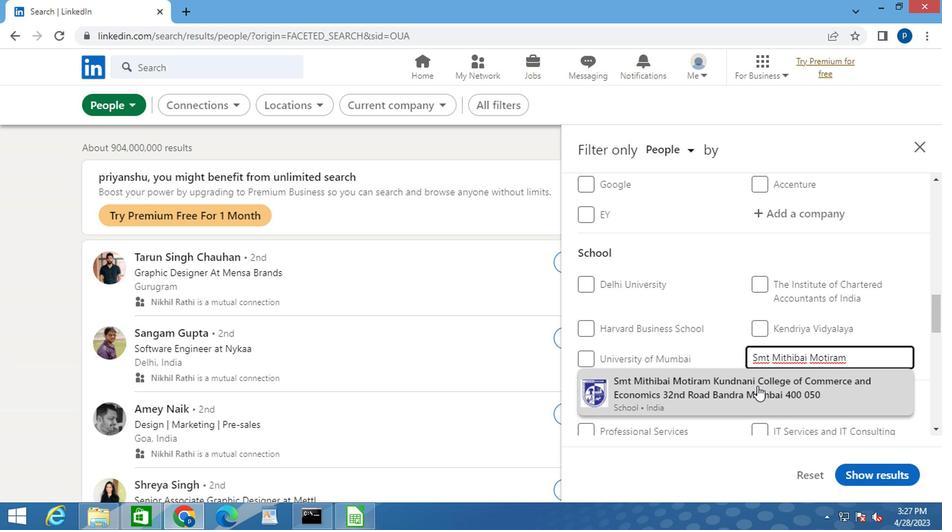 
Action: Mouse moved to (732, 357)
Screenshot: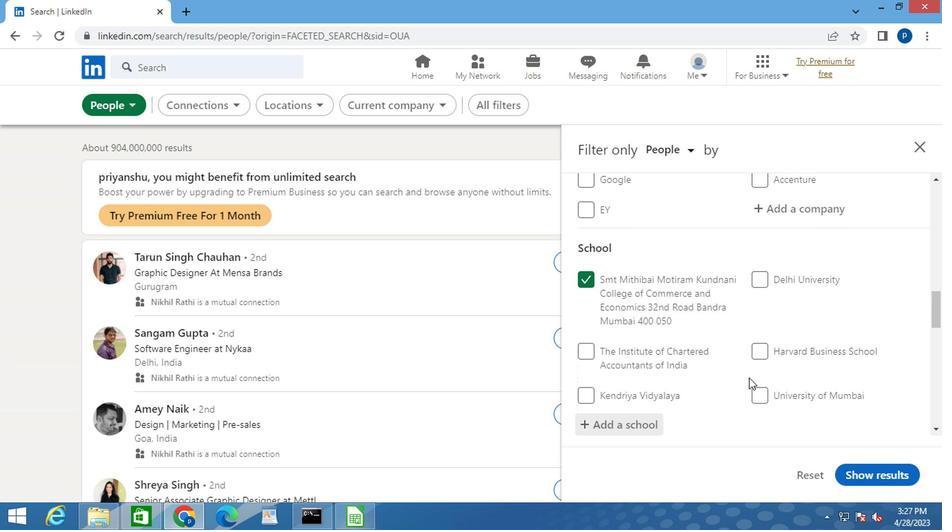 
Action: Mouse scrolled (732, 356) with delta (0, 0)
Screenshot: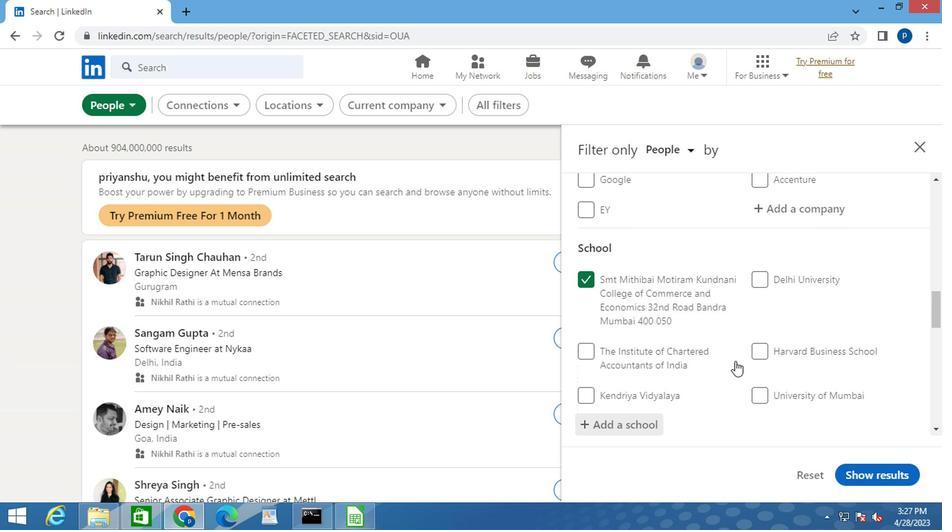 
Action: Mouse scrolled (732, 356) with delta (0, 0)
Screenshot: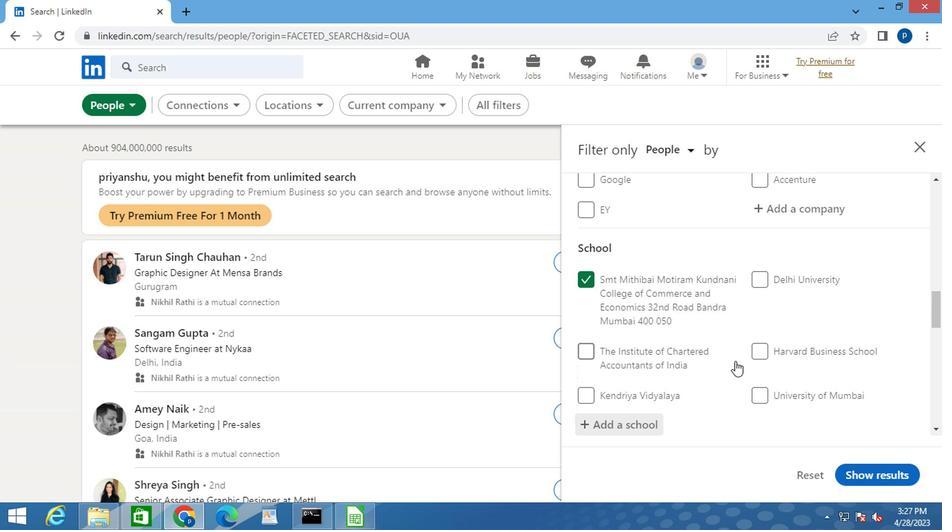 
Action: Mouse moved to (709, 340)
Screenshot: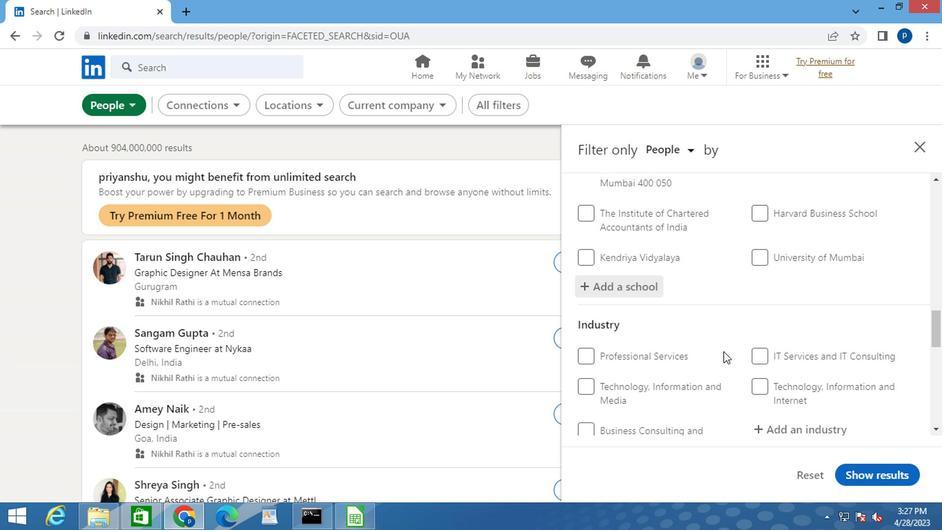 
Action: Mouse scrolled (709, 339) with delta (0, 0)
Screenshot: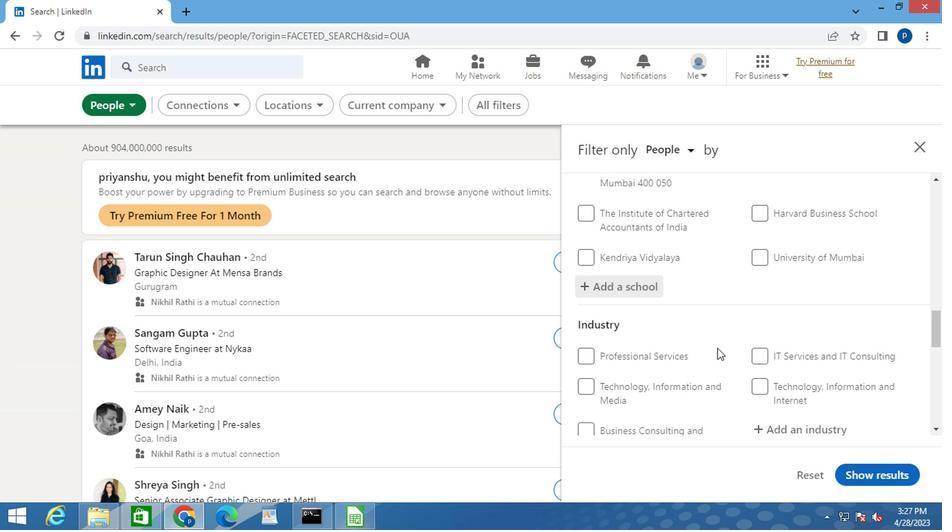 
Action: Mouse scrolled (709, 339) with delta (0, 0)
Screenshot: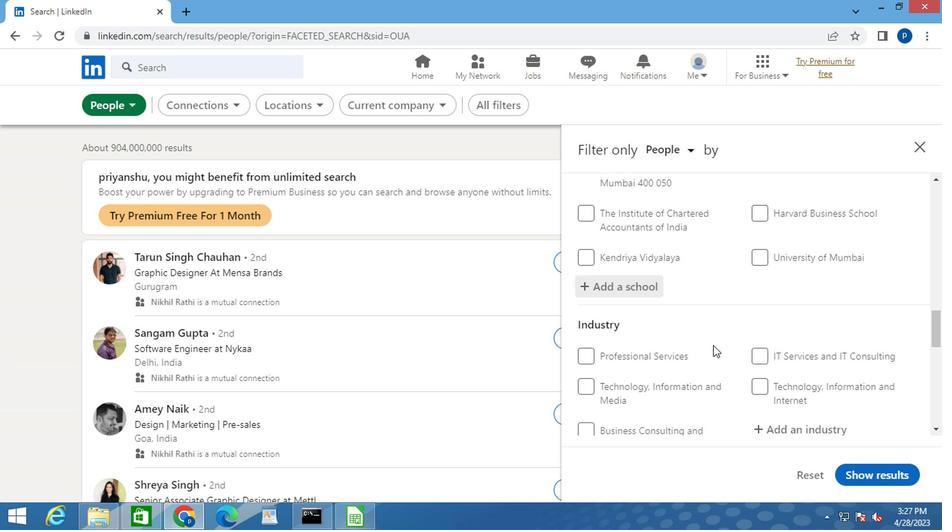 
Action: Mouse moved to (771, 285)
Screenshot: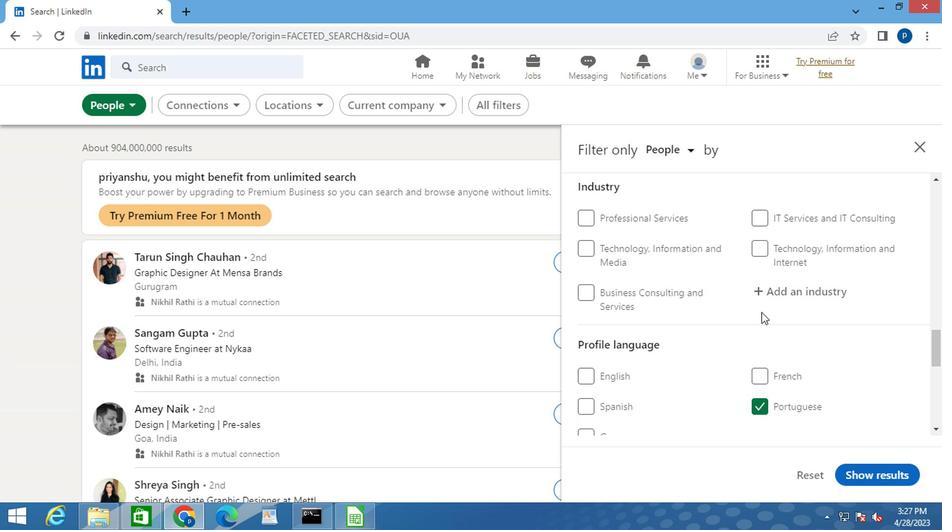 
Action: Mouse pressed left at (771, 285)
Screenshot: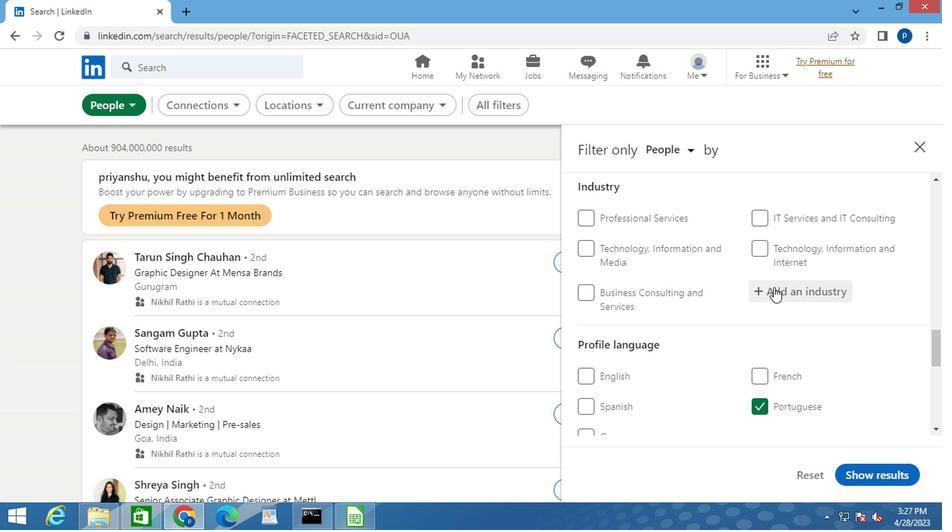 
Action: Key pressed <Key.caps_lock>L<Key.caps_lock>EGIST<Key.backspace>
Screenshot: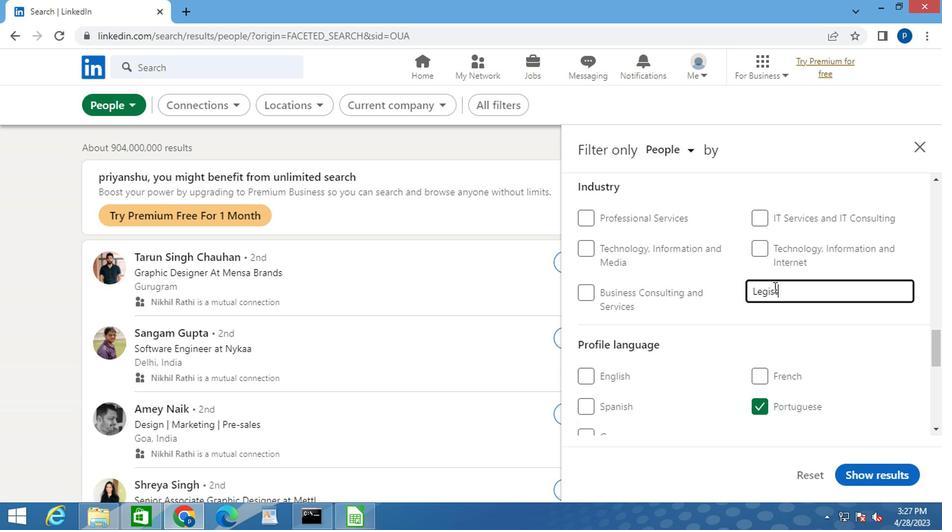 
Action: Mouse moved to (702, 310)
Screenshot: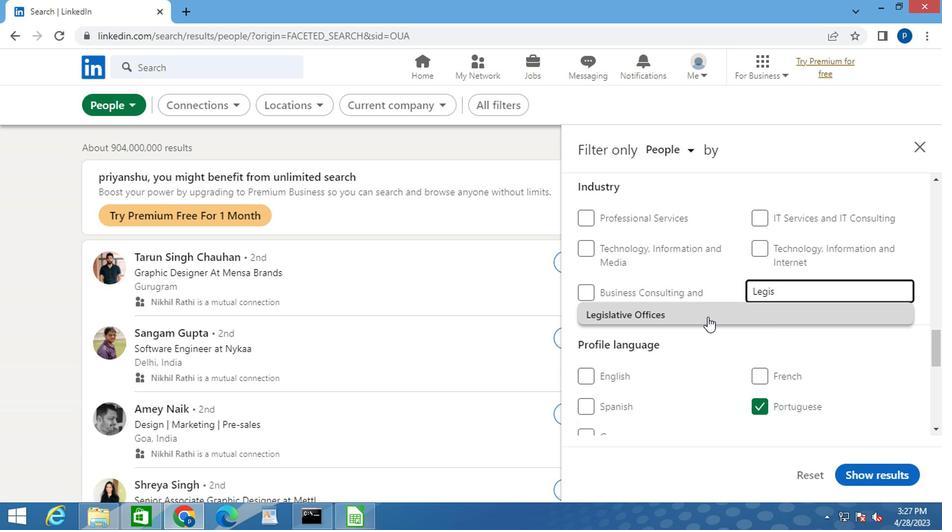 
Action: Mouse pressed left at (702, 310)
Screenshot: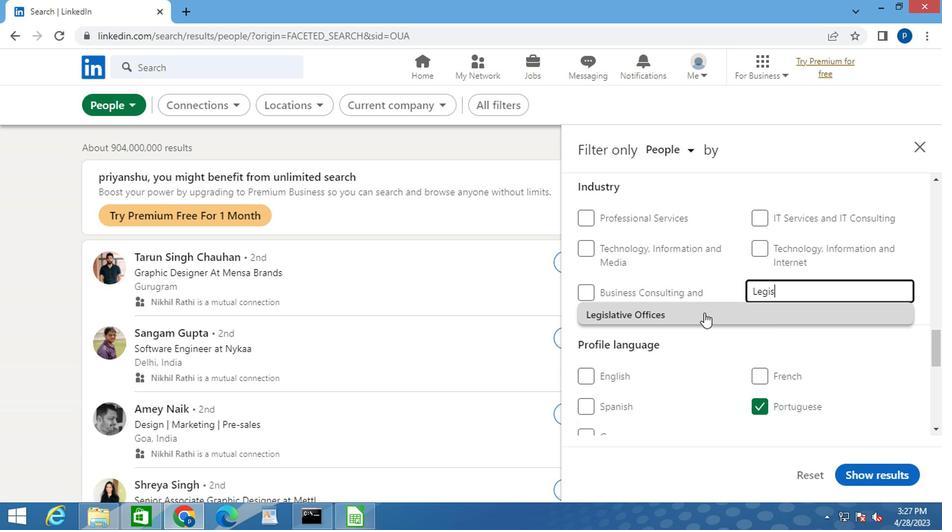 
Action: Mouse scrolled (702, 309) with delta (0, 0)
Screenshot: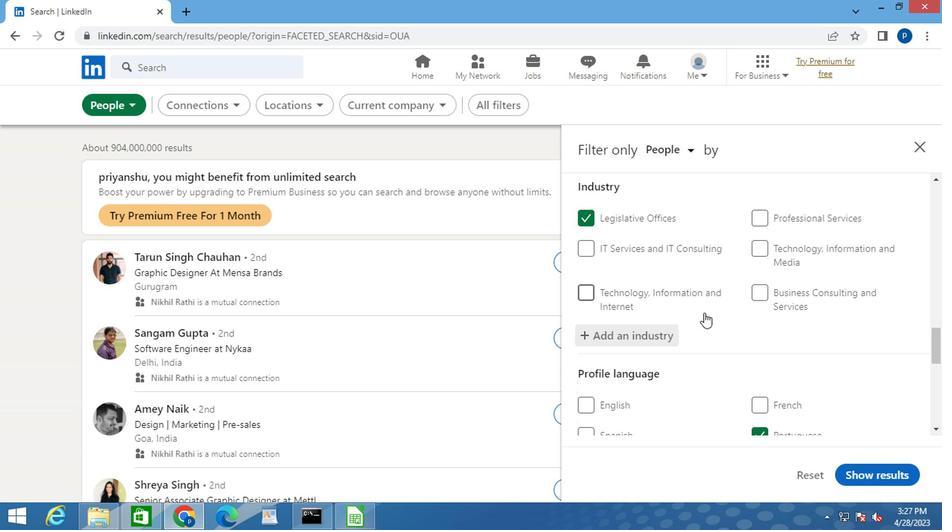 
Action: Mouse scrolled (702, 309) with delta (0, 0)
Screenshot: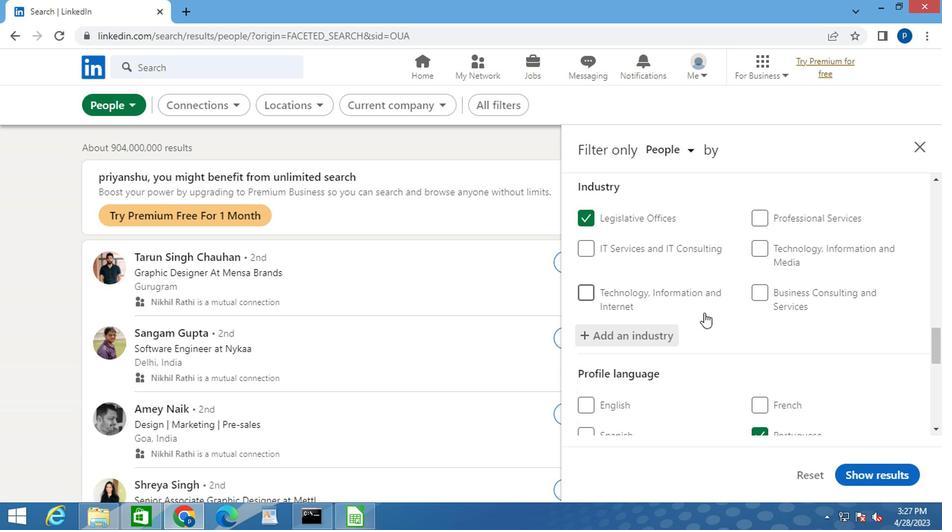 
Action: Mouse moved to (701, 313)
Screenshot: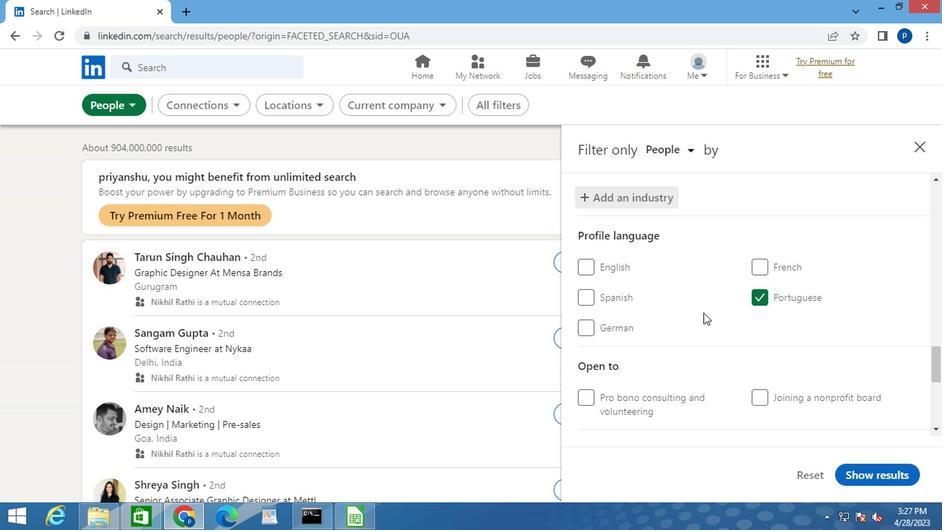 
Action: Mouse scrolled (701, 313) with delta (0, 0)
Screenshot: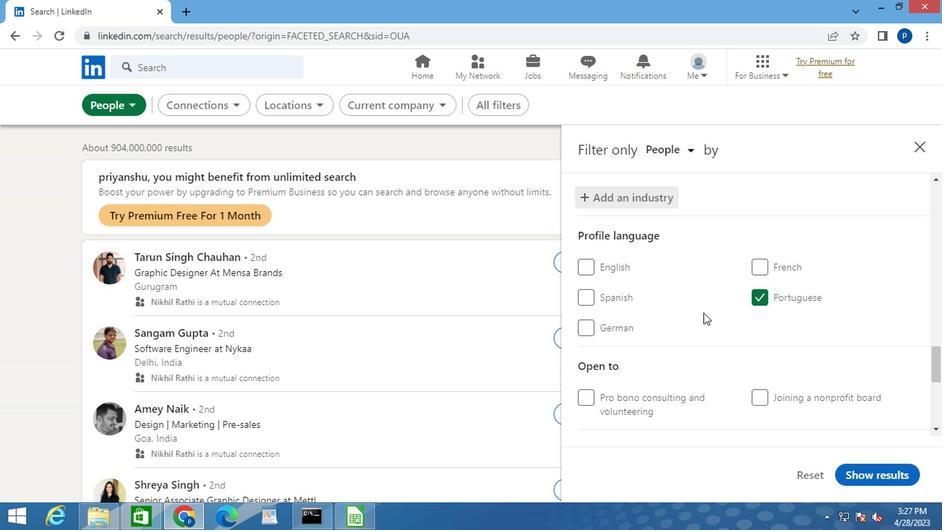 
Action: Mouse scrolled (701, 313) with delta (0, 0)
Screenshot: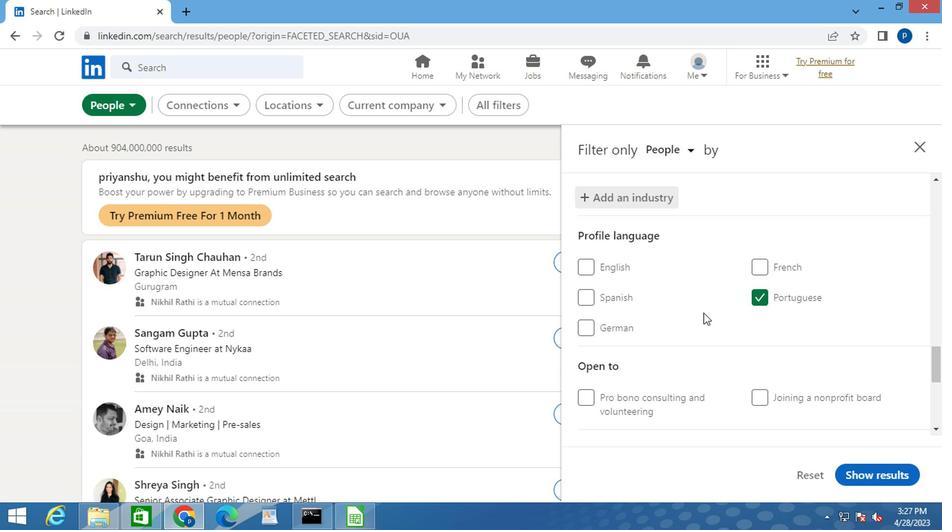 
Action: Mouse moved to (750, 340)
Screenshot: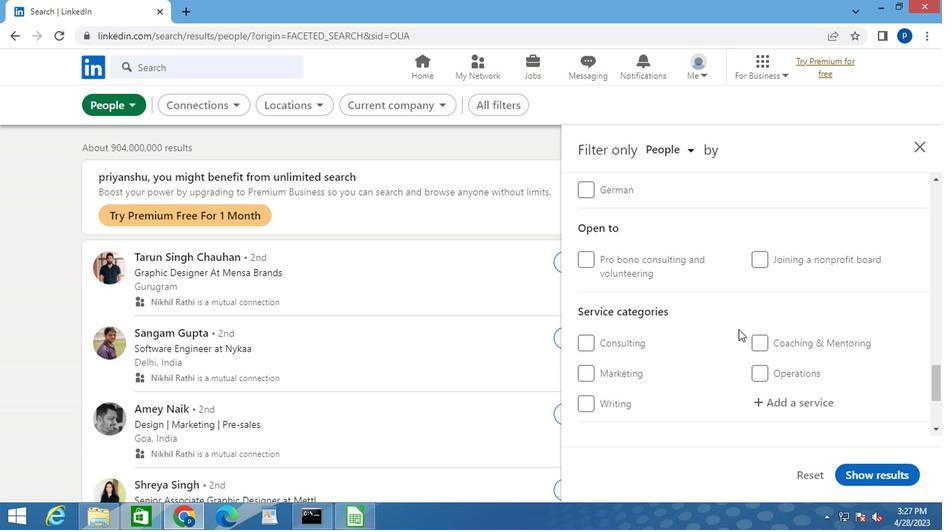 
Action: Mouse scrolled (750, 339) with delta (0, 0)
Screenshot: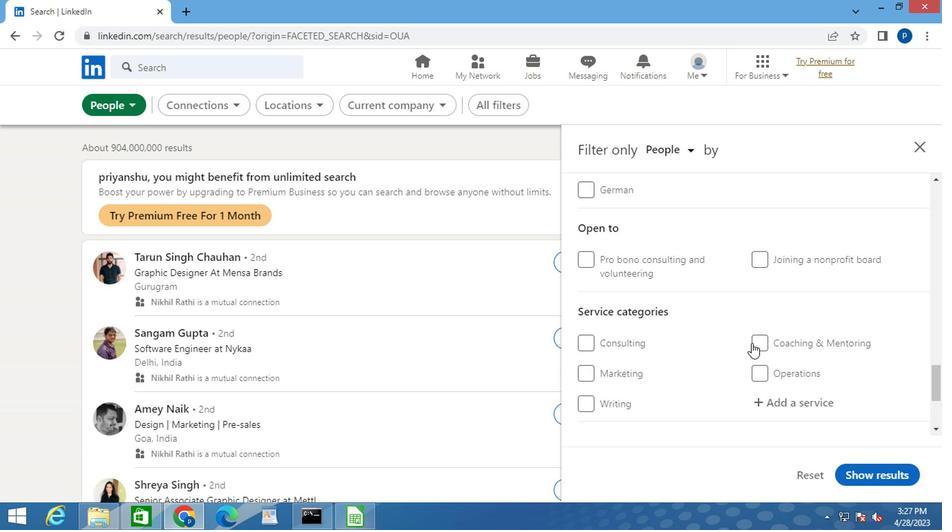 
Action: Mouse moved to (784, 326)
Screenshot: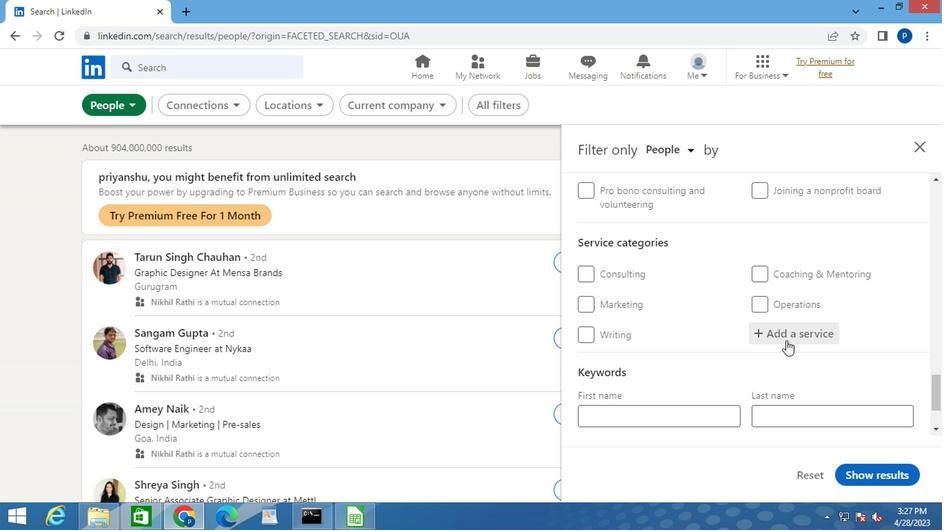 
Action: Mouse pressed left at (784, 326)
Screenshot: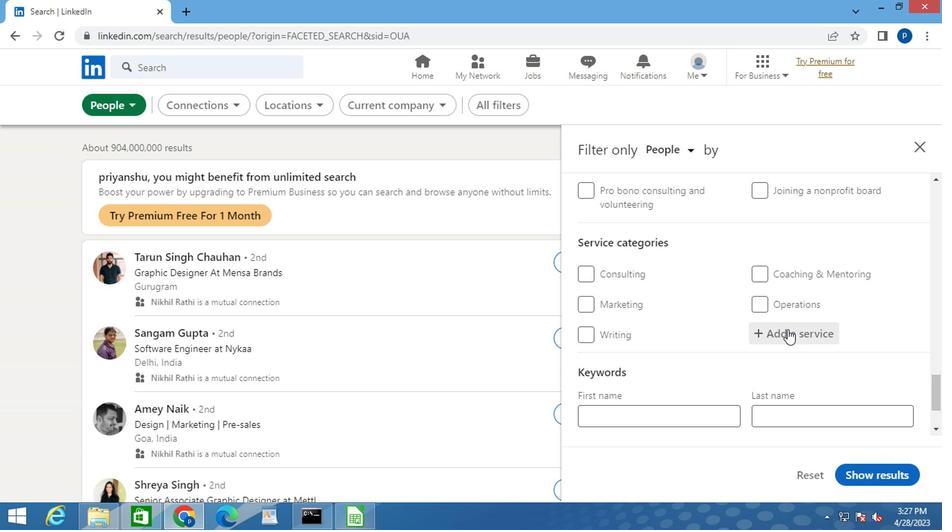
Action: Key pressed <Key.caps_lock>I<Key.caps_lock>NTERAC
Screenshot: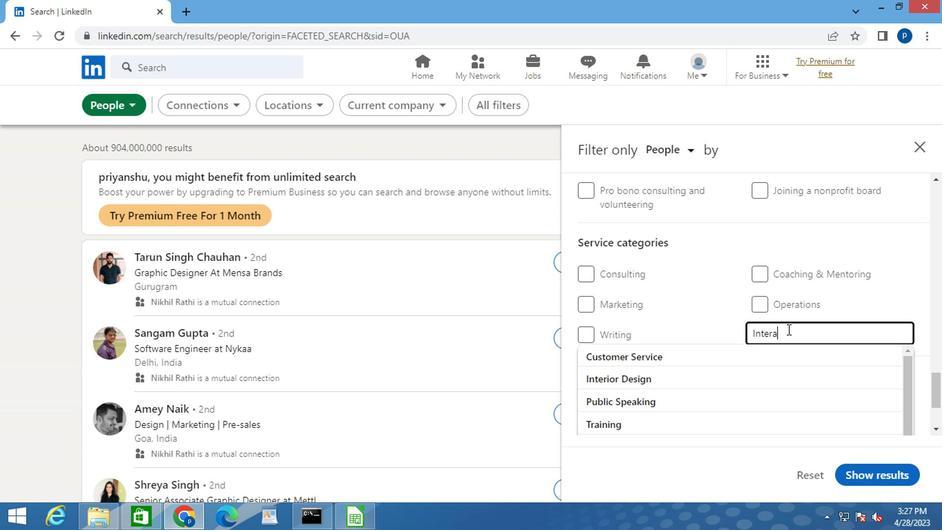 
Action: Mouse moved to (673, 376)
Screenshot: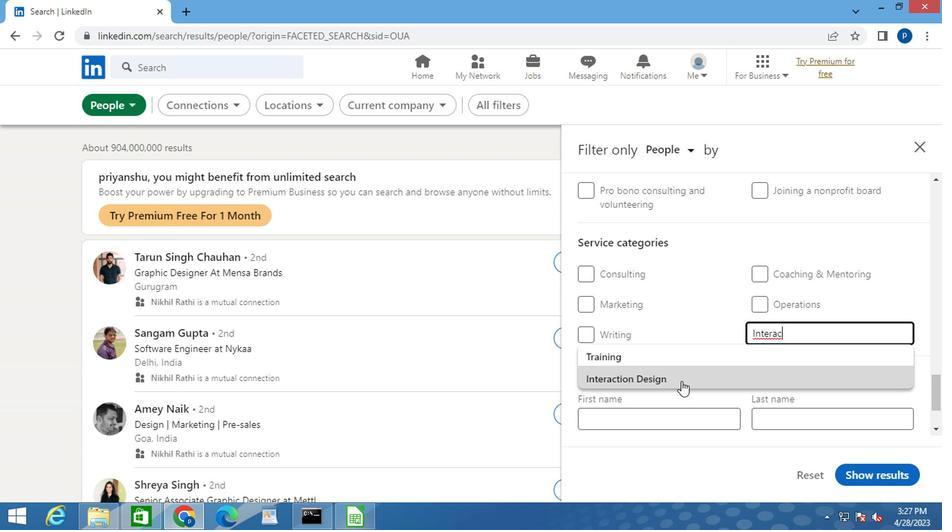 
Action: Mouse pressed left at (673, 376)
Screenshot: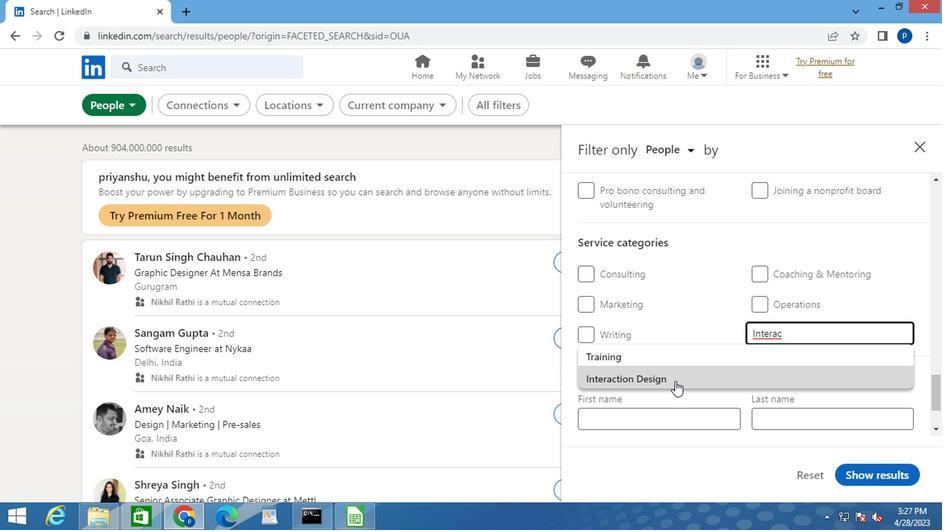 
Action: Mouse moved to (673, 374)
Screenshot: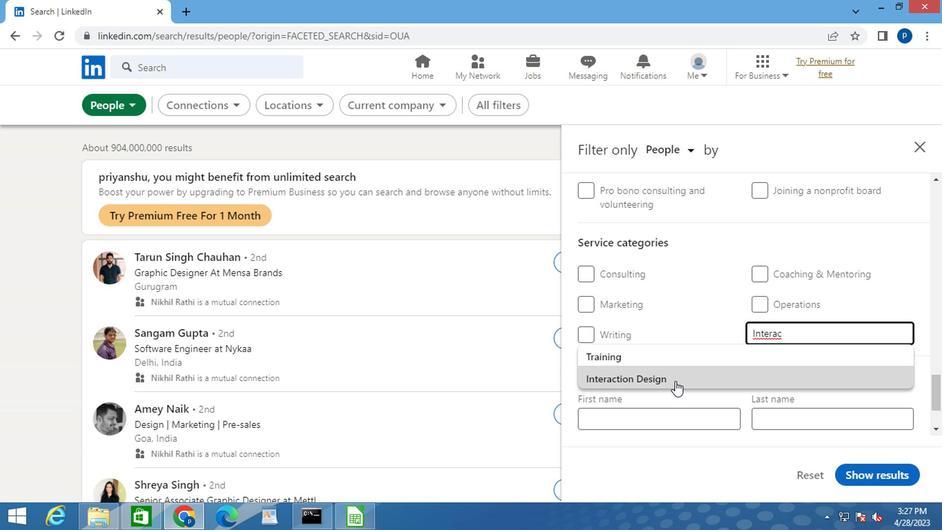 
Action: Mouse scrolled (673, 374) with delta (0, 0)
Screenshot: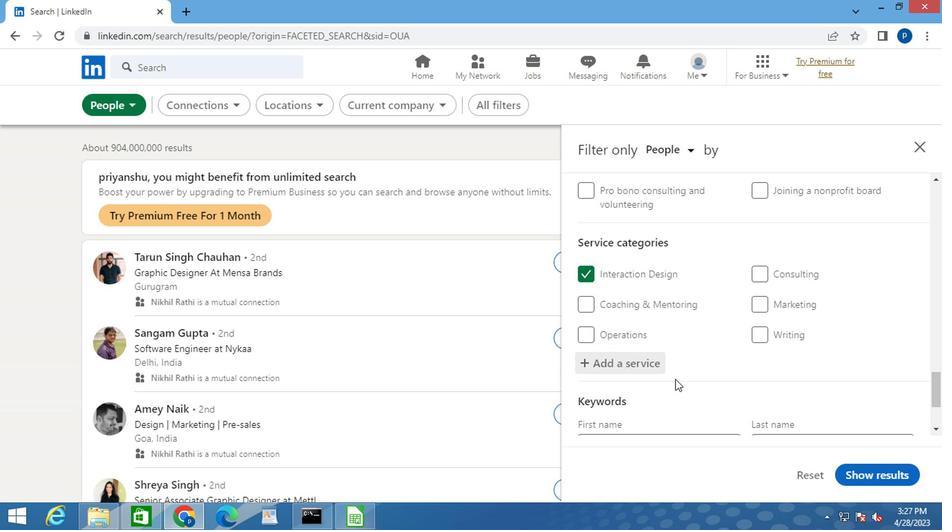 
Action: Mouse moved to (673, 371)
Screenshot: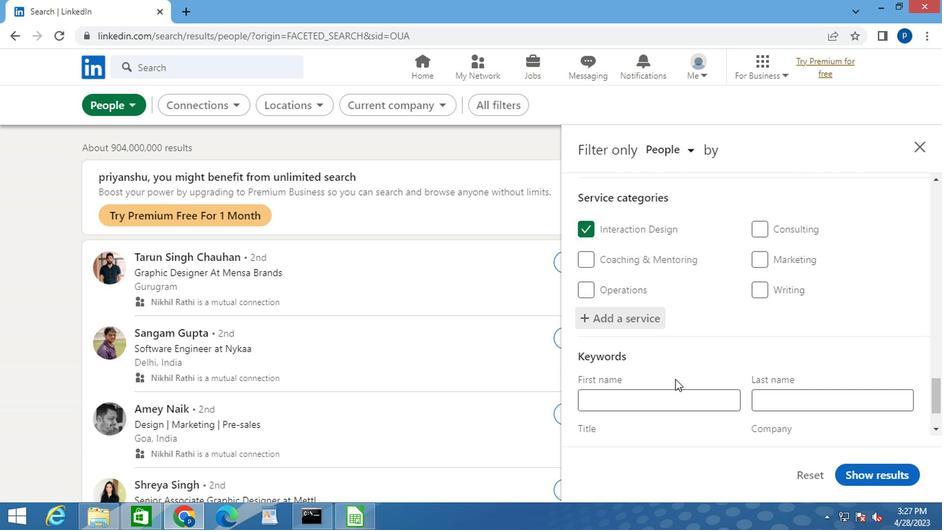 
Action: Mouse scrolled (673, 370) with delta (0, 0)
Screenshot: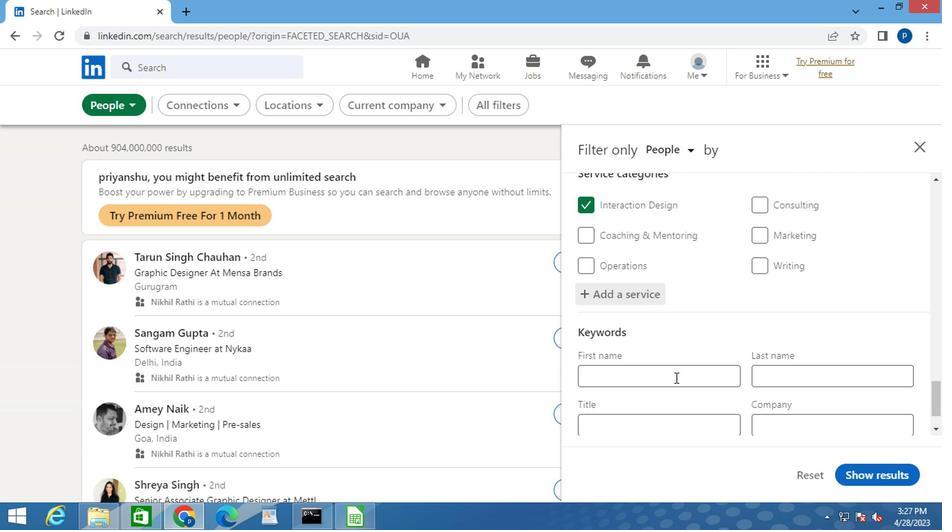 
Action: Mouse scrolled (673, 370) with delta (0, 0)
Screenshot: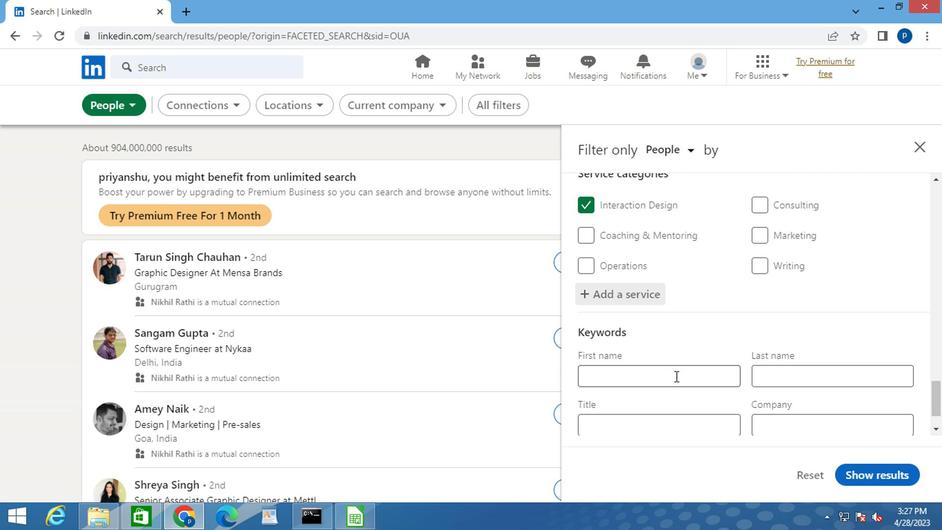 
Action: Mouse moved to (643, 366)
Screenshot: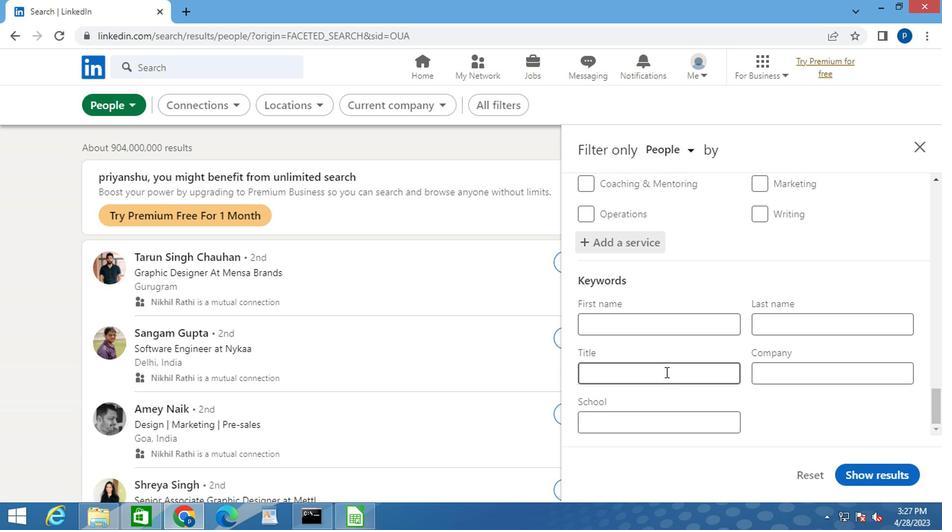 
Action: Mouse pressed left at (643, 366)
Screenshot: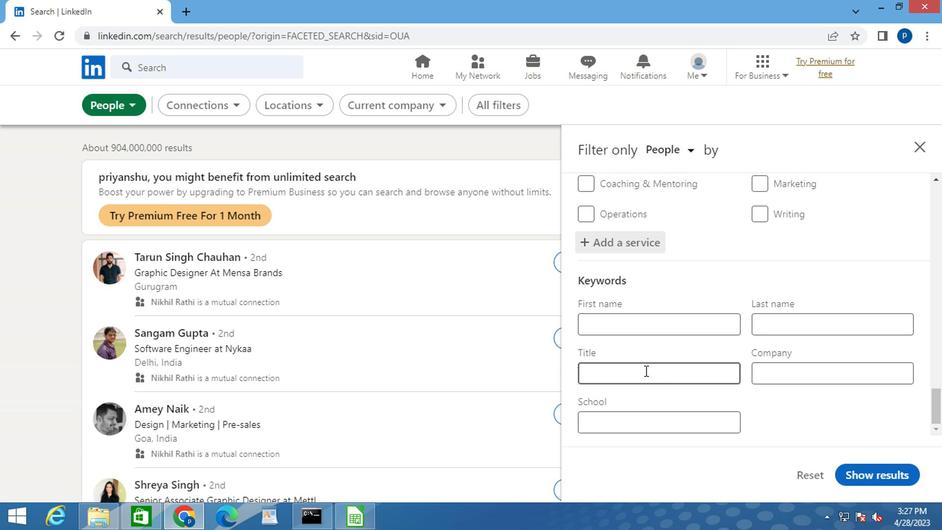 
Action: Key pressed <Key.caps_lock>B<Key.caps_lock>RAND<Key.space><Key.caps_lock>S<Key.caps_lock>TRATEGIST<Key.space>
Screenshot: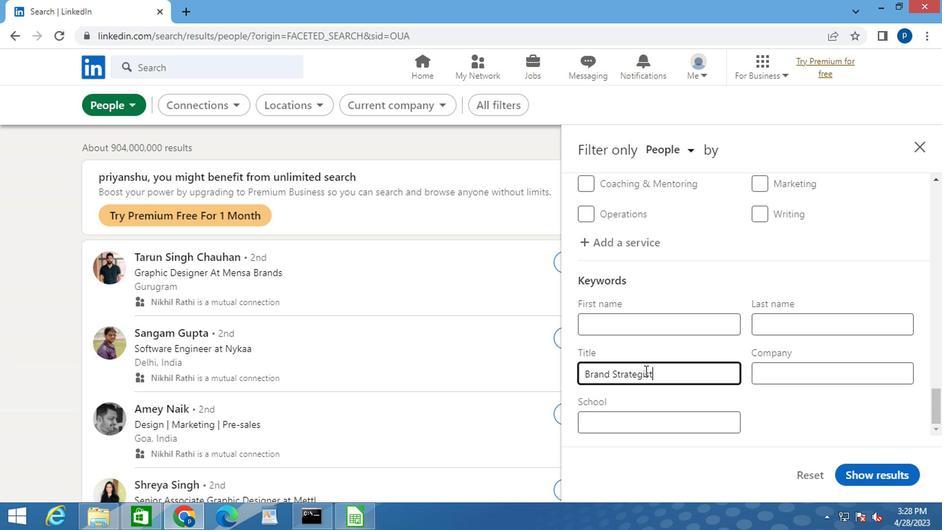 
Action: Mouse moved to (857, 462)
Screenshot: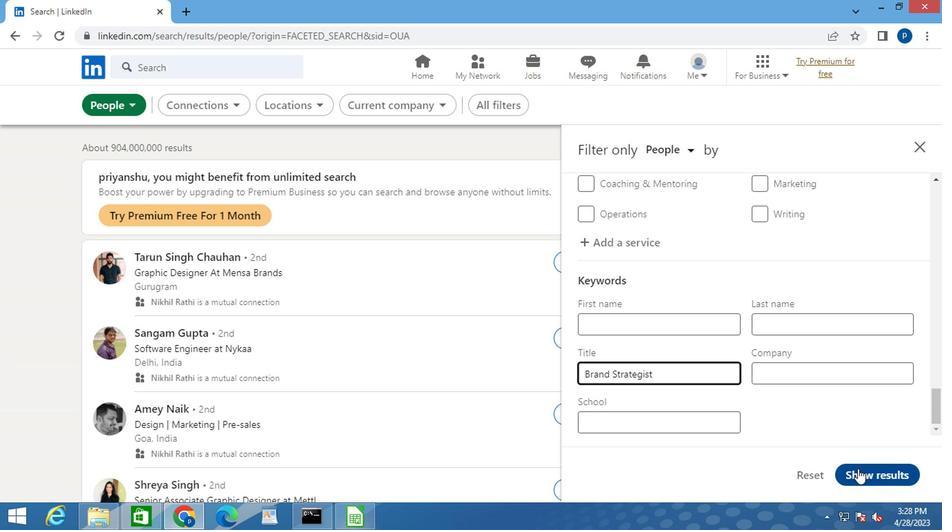
Action: Mouse pressed left at (857, 462)
Screenshot: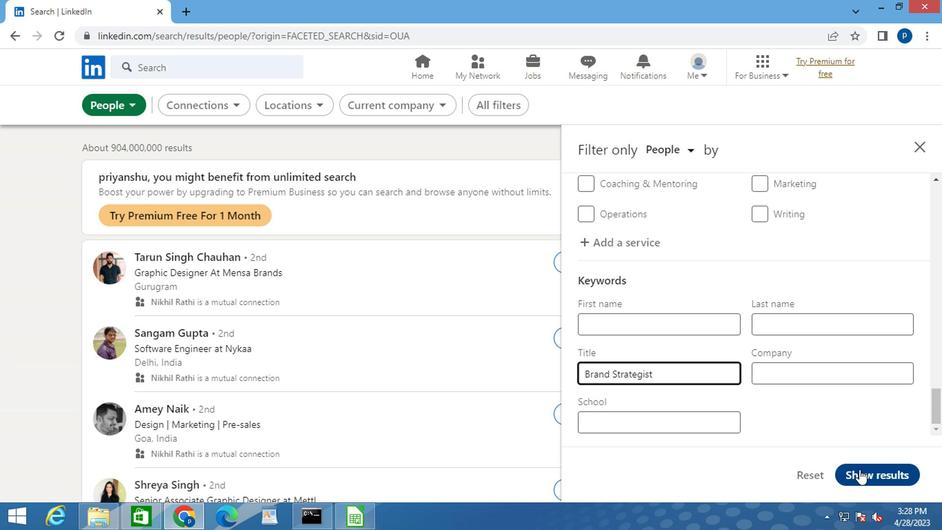 
Action: Mouse moved to (857, 457)
Screenshot: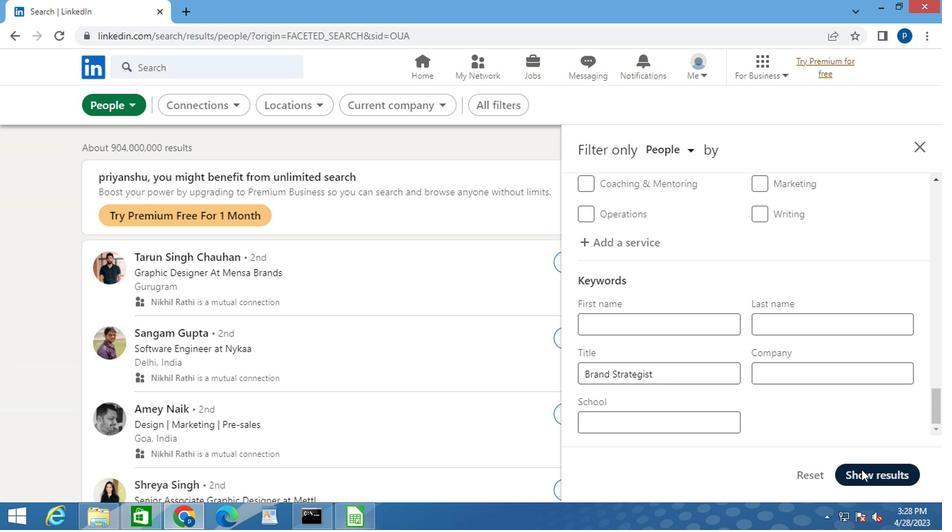 
